 Task: Find connections with filter location Ad Dilinjāt with filter topic #Indiawith filter profile language German with filter current company Mahindra Home Finance with filter school City College with filter industry Veterinary Services with filter service category Financial Accounting with filter keywords title Business Analyst
Action: Mouse moved to (551, 63)
Screenshot: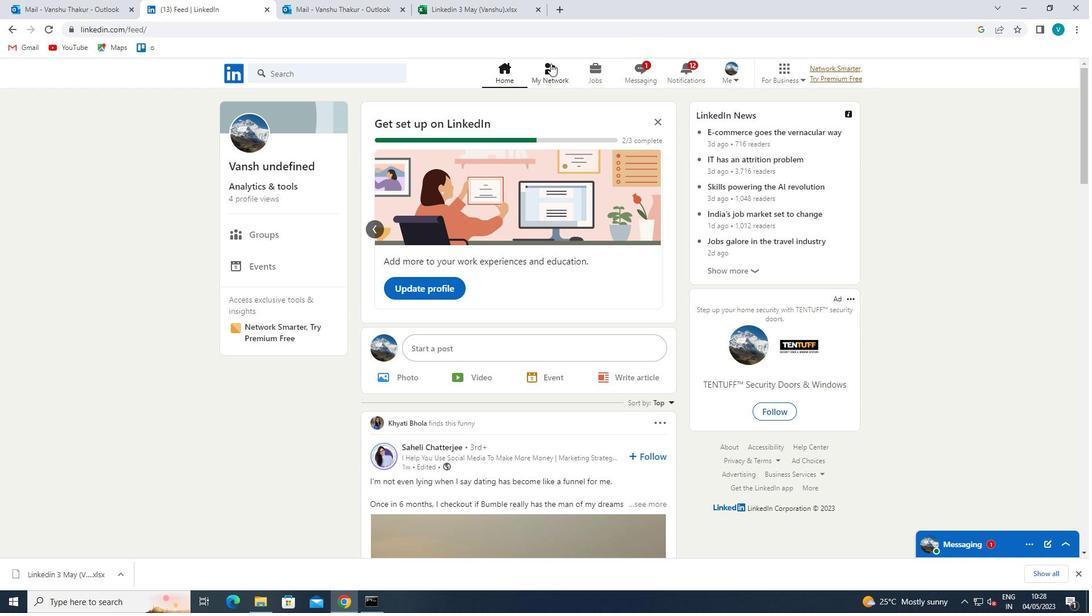 
Action: Mouse pressed left at (551, 63)
Screenshot: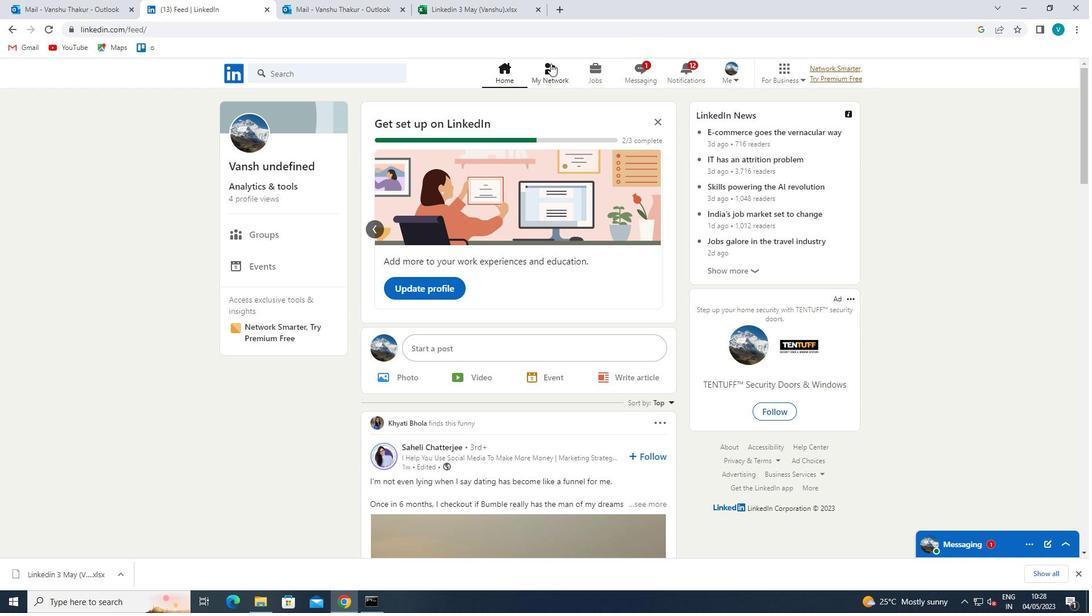 
Action: Mouse moved to (296, 136)
Screenshot: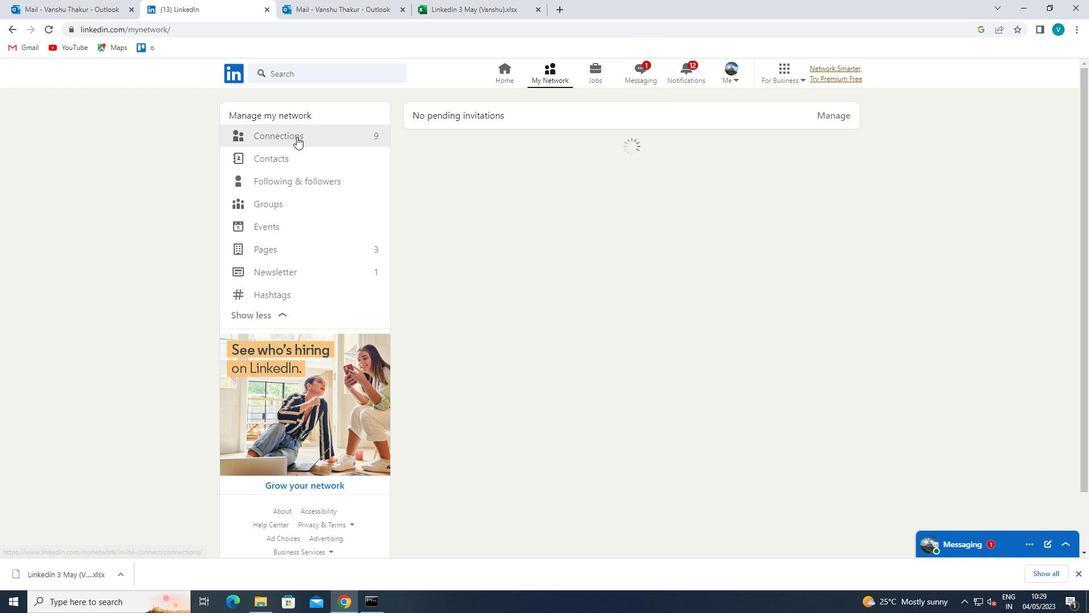 
Action: Mouse pressed left at (296, 136)
Screenshot: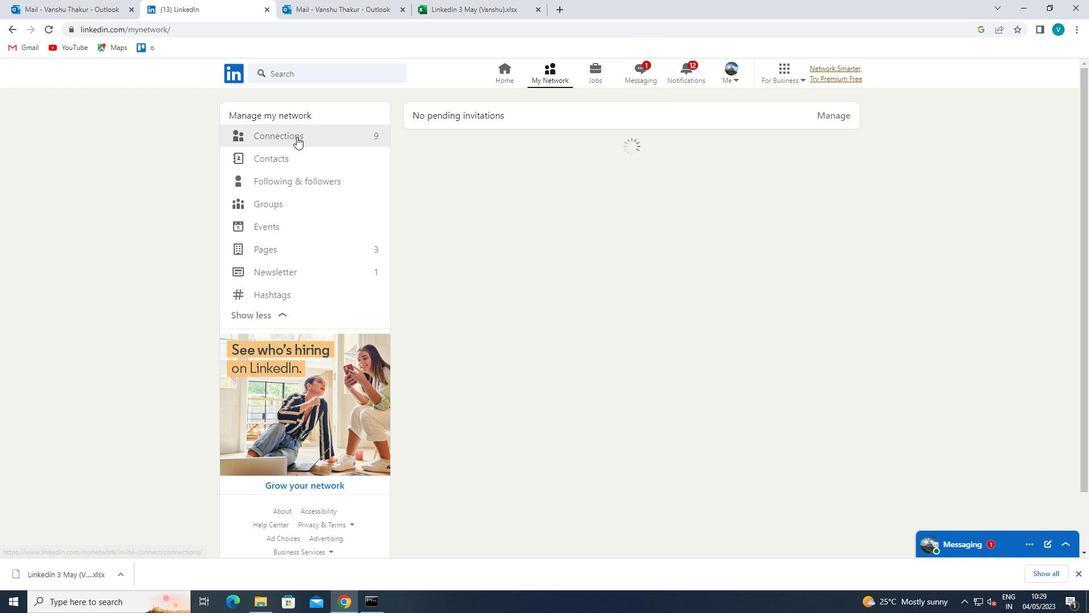 
Action: Mouse moved to (312, 131)
Screenshot: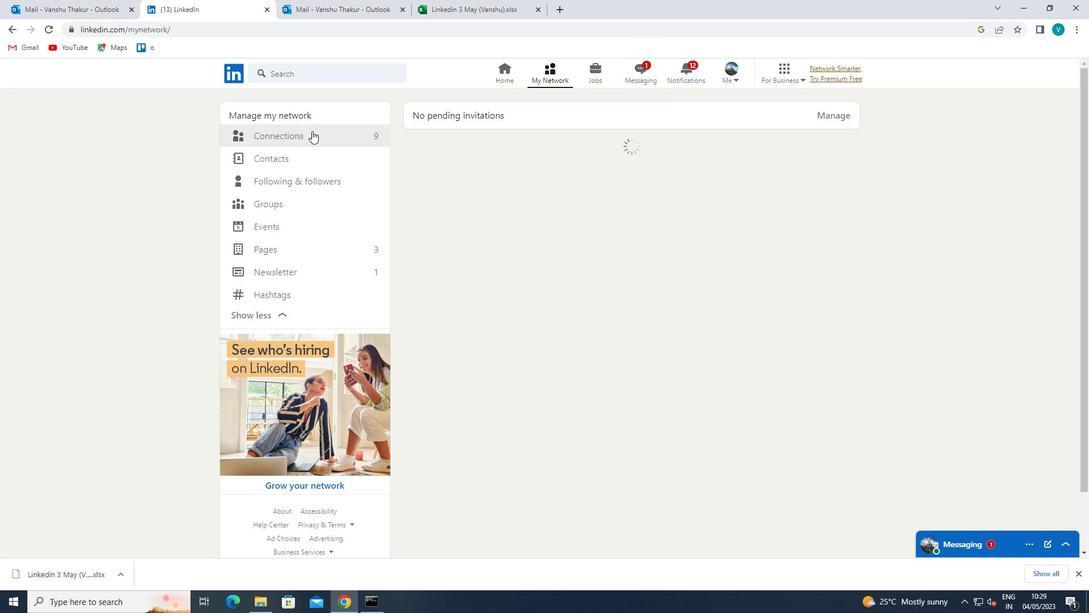 
Action: Mouse pressed left at (312, 131)
Screenshot: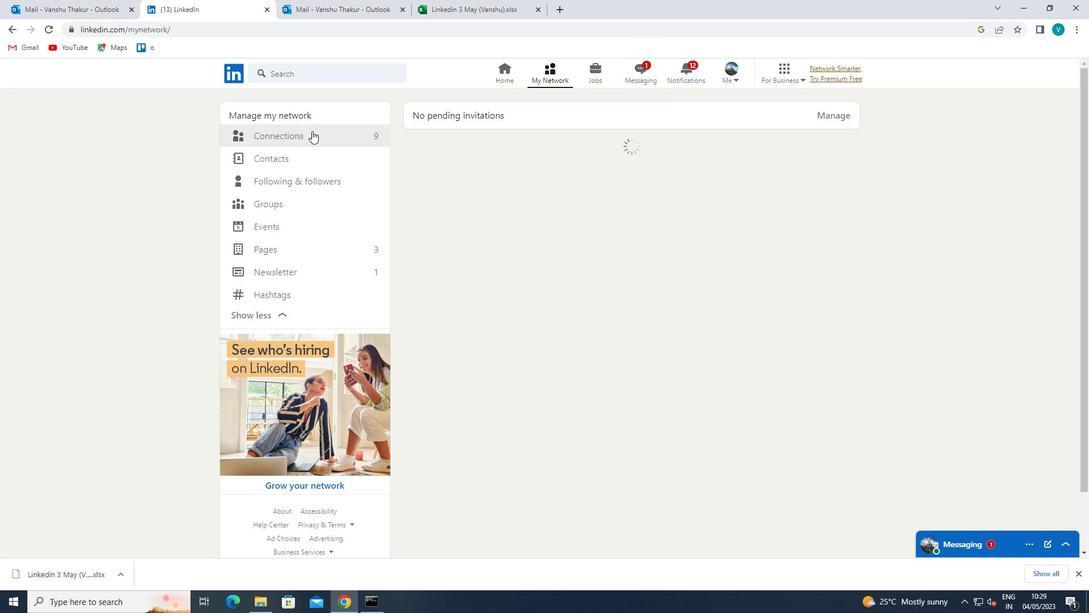 
Action: Mouse moved to (603, 136)
Screenshot: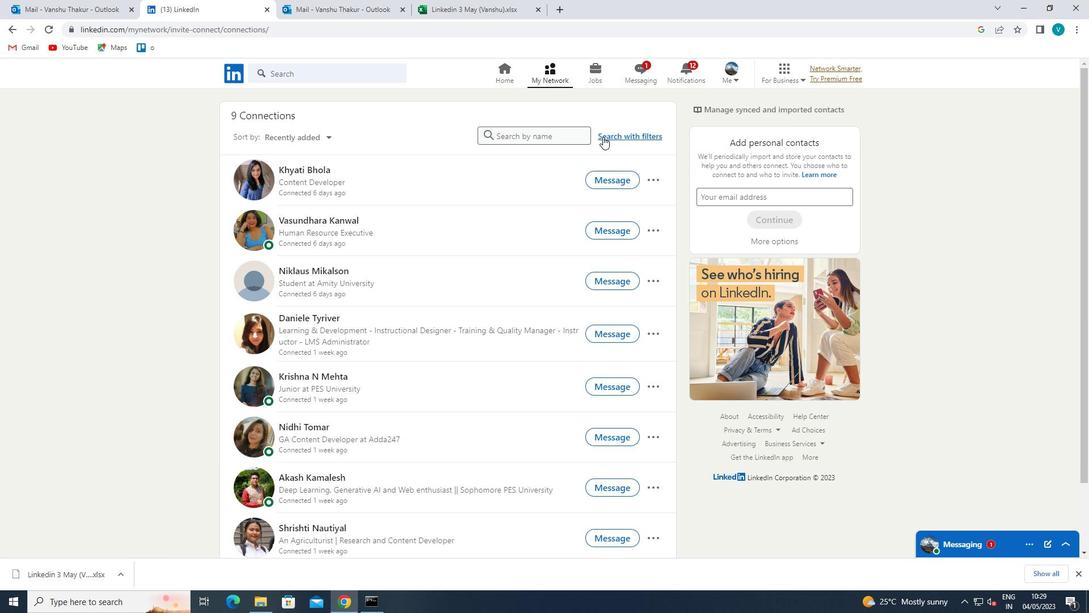 
Action: Mouse pressed left at (603, 136)
Screenshot: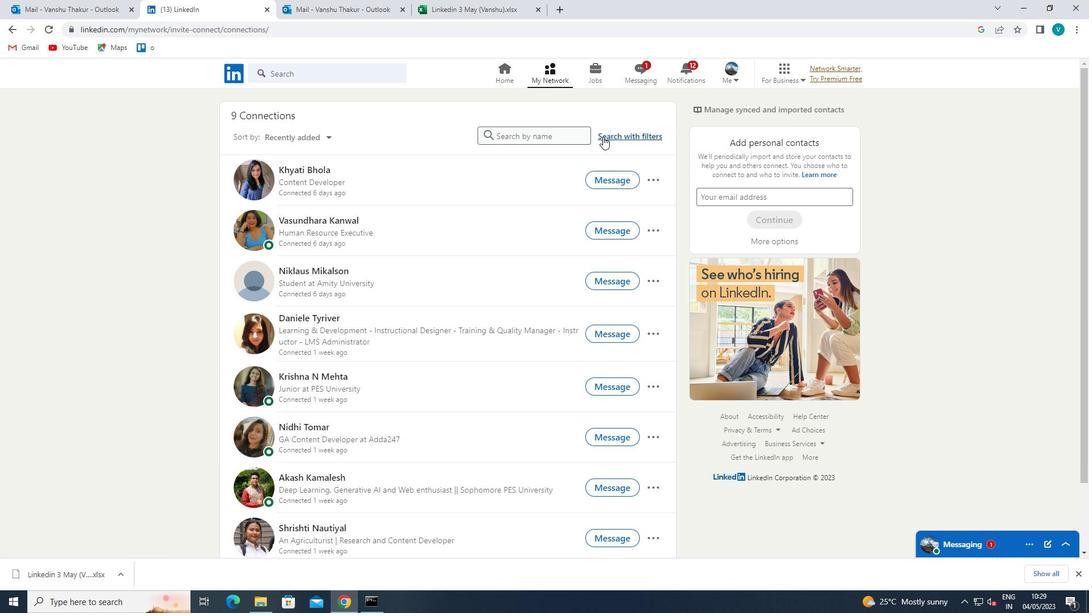 
Action: Mouse moved to (556, 105)
Screenshot: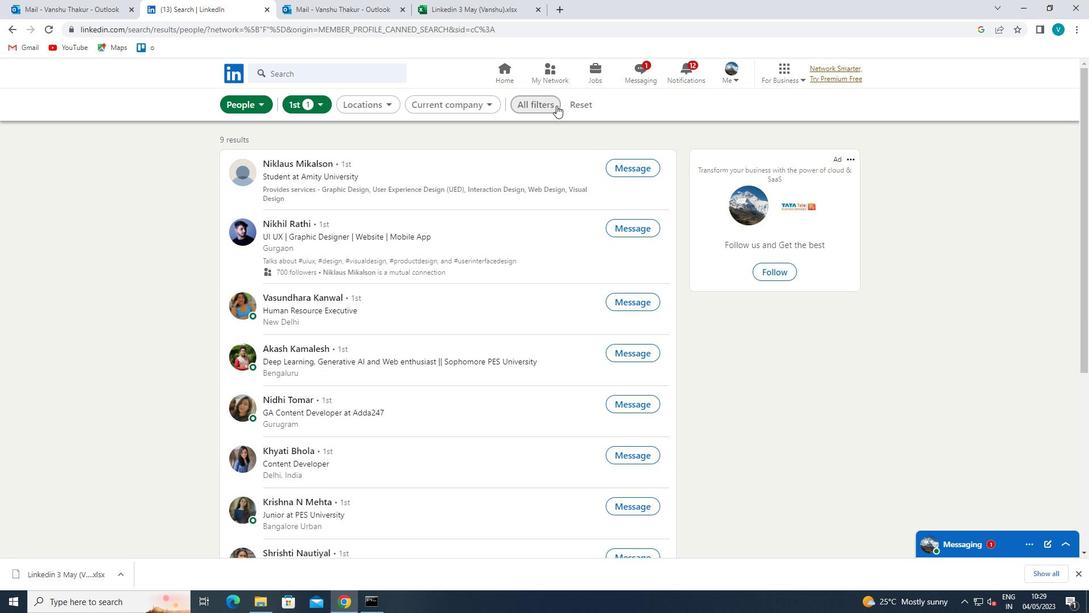 
Action: Mouse pressed left at (556, 105)
Screenshot: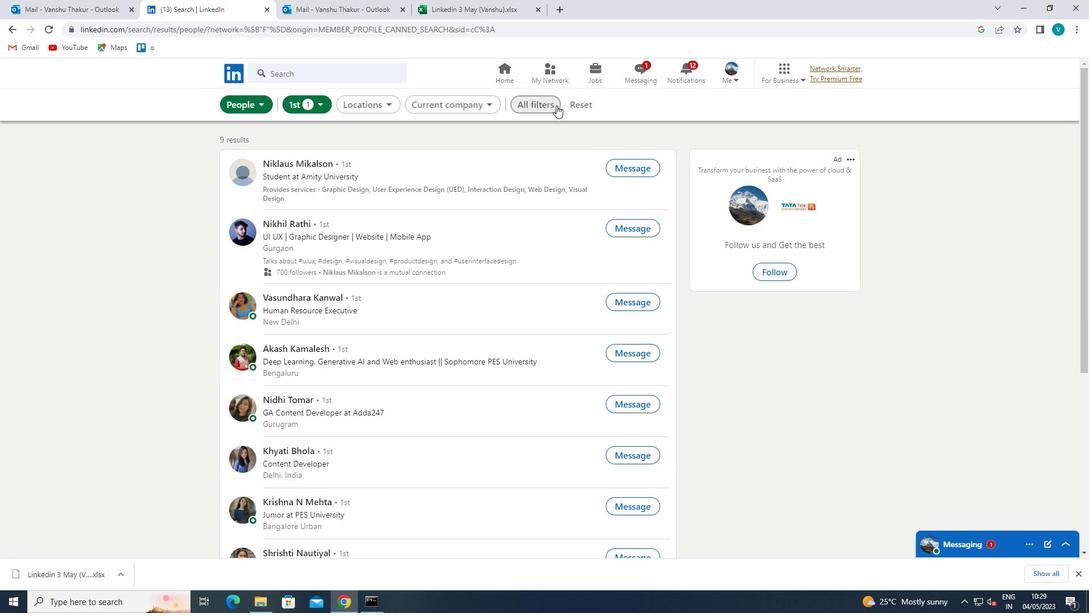 
Action: Mouse moved to (866, 215)
Screenshot: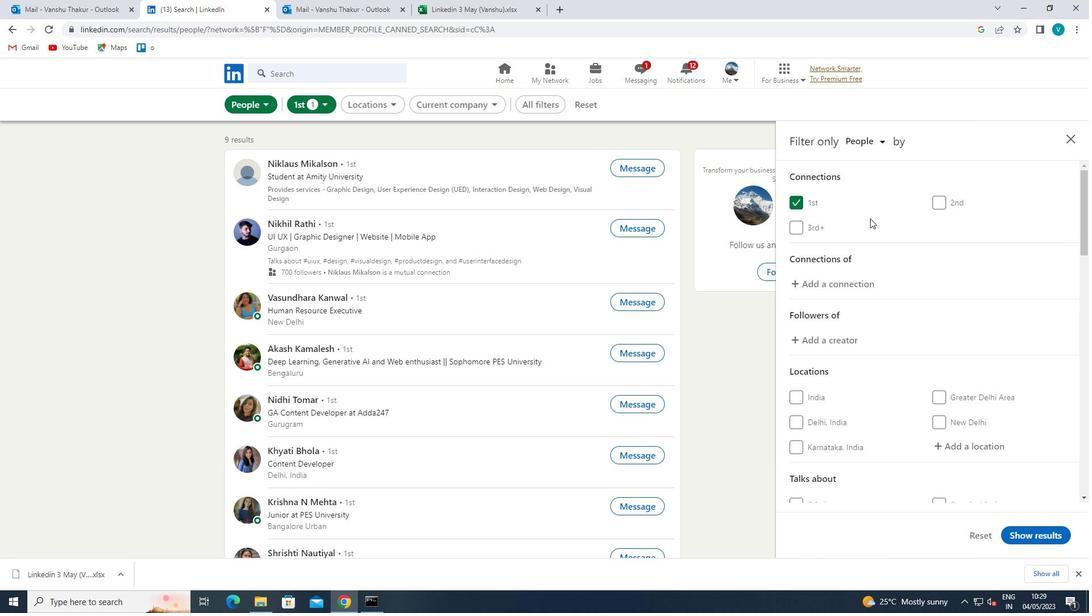 
Action: Mouse scrolled (866, 214) with delta (0, 0)
Screenshot: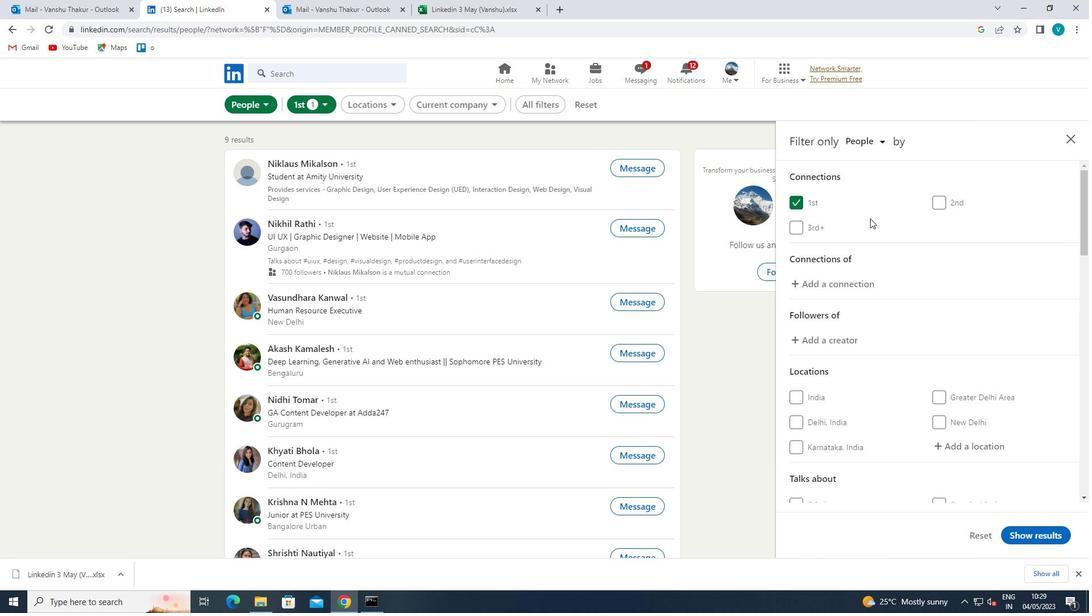 
Action: Mouse moved to (873, 220)
Screenshot: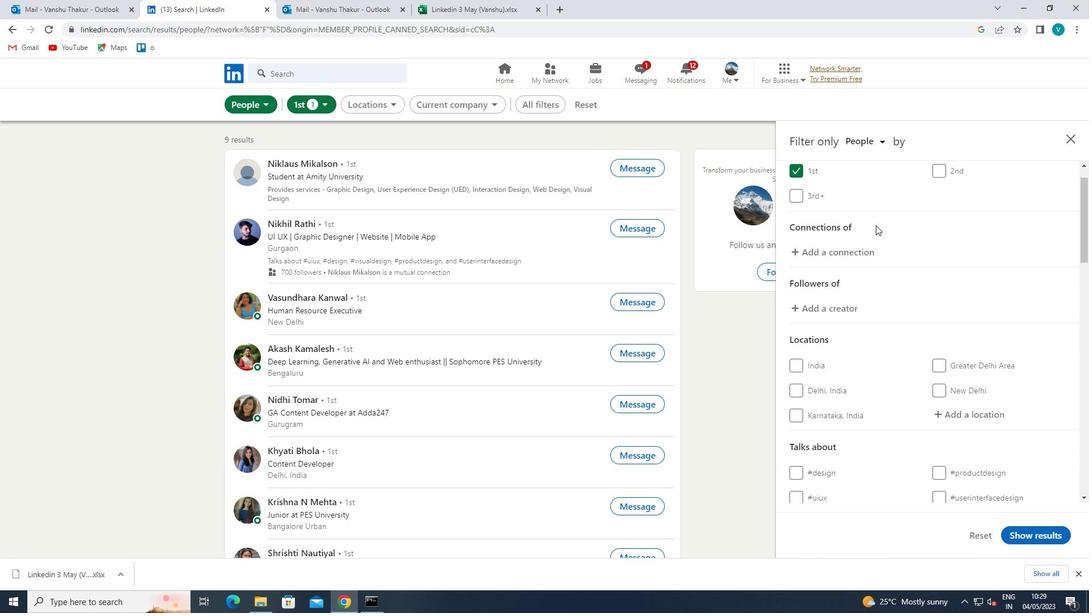 
Action: Mouse scrolled (873, 219) with delta (0, 0)
Screenshot: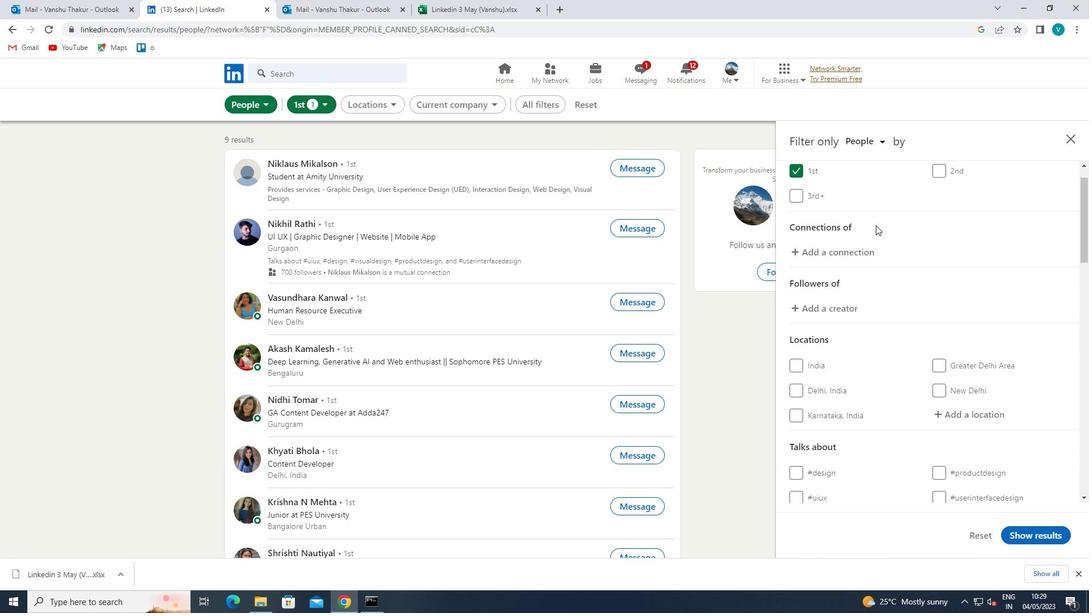 
Action: Mouse moved to (881, 231)
Screenshot: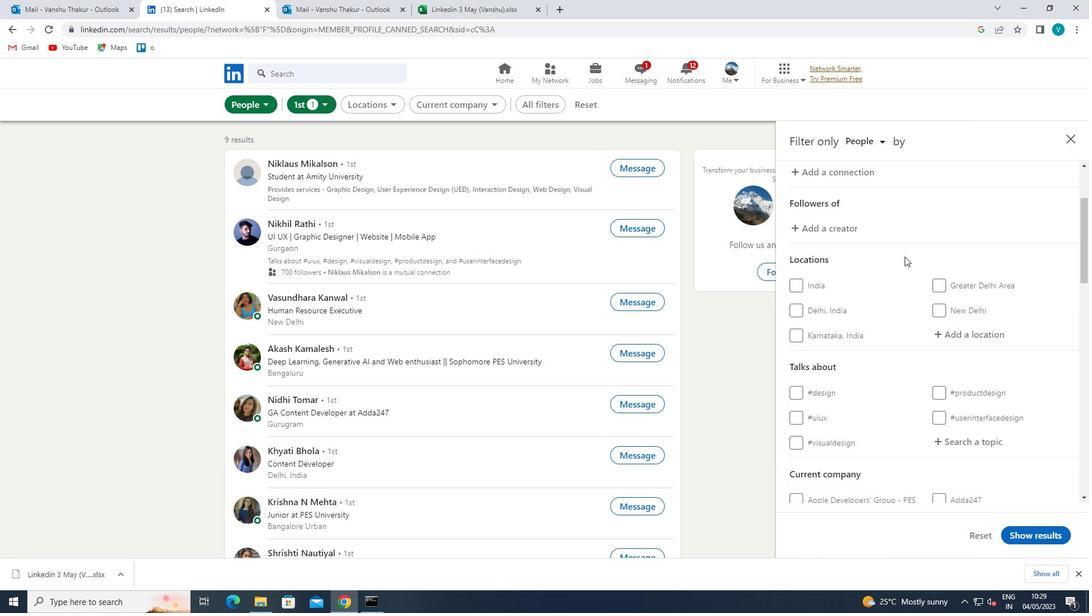 
Action: Mouse scrolled (881, 231) with delta (0, 0)
Screenshot: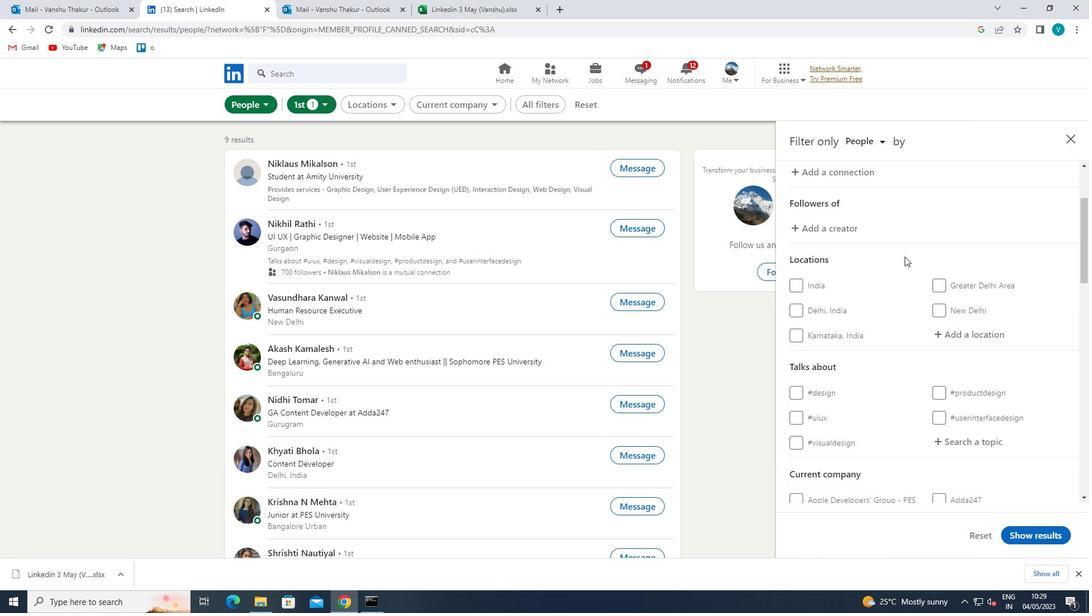 
Action: Mouse moved to (976, 274)
Screenshot: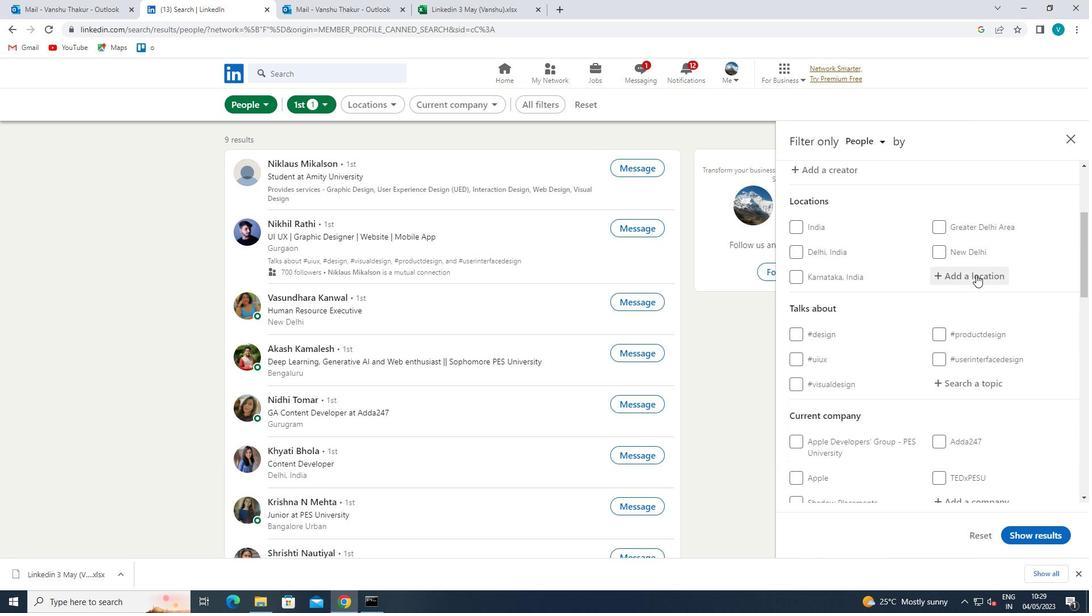 
Action: Mouse pressed left at (976, 274)
Screenshot: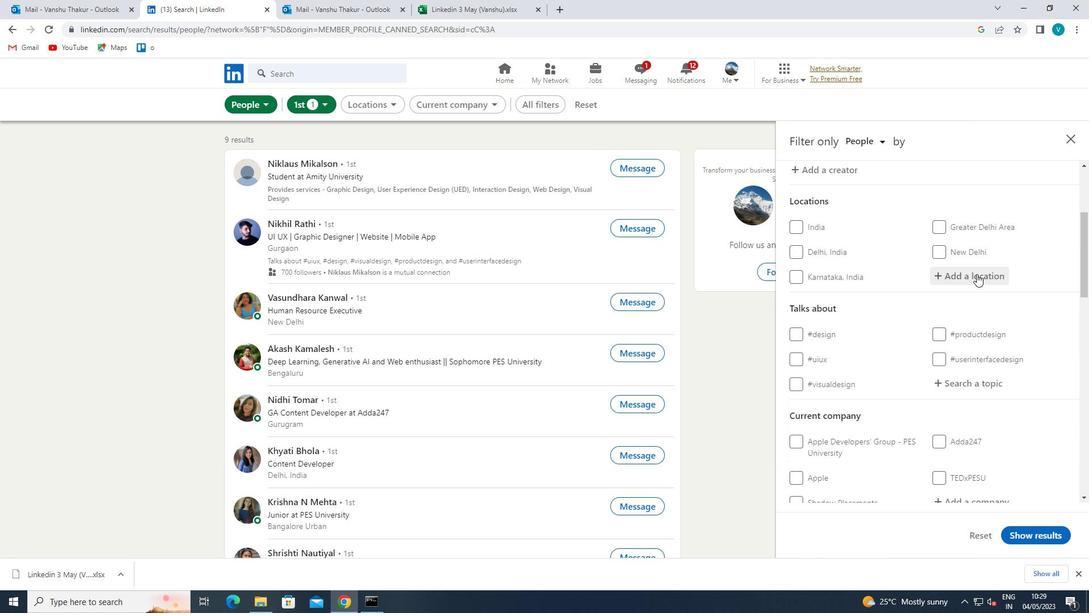 
Action: Mouse moved to (911, 317)
Screenshot: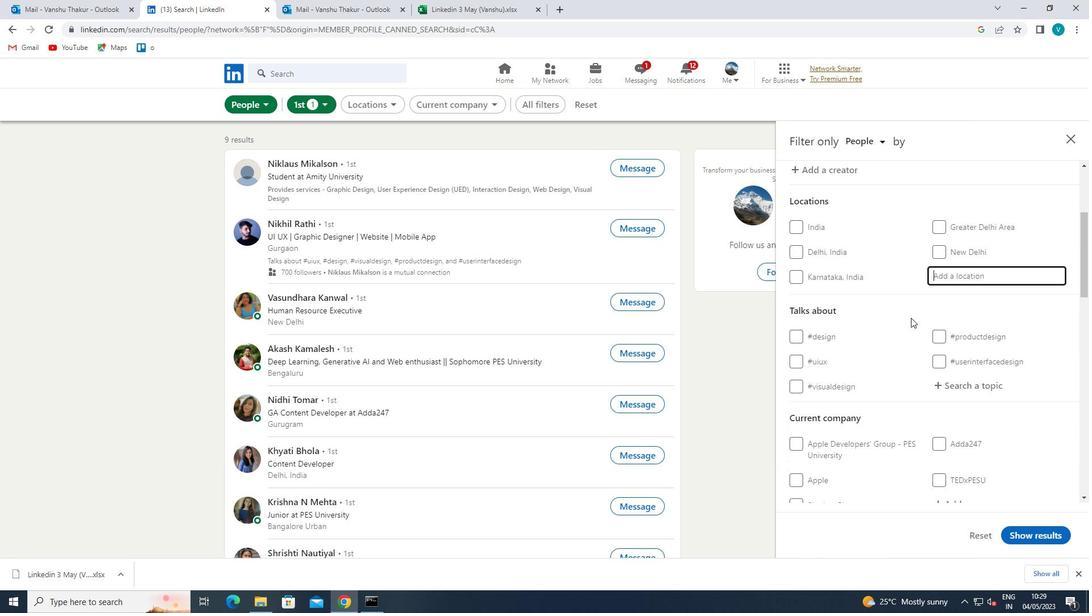 
Action: Key pressed <Key.shift>AD<Key.space><Key.shift><Key.shift><Key.shift><Key.shift><Key.shift><Key.shift><Key.shift>DILNJAT
Screenshot: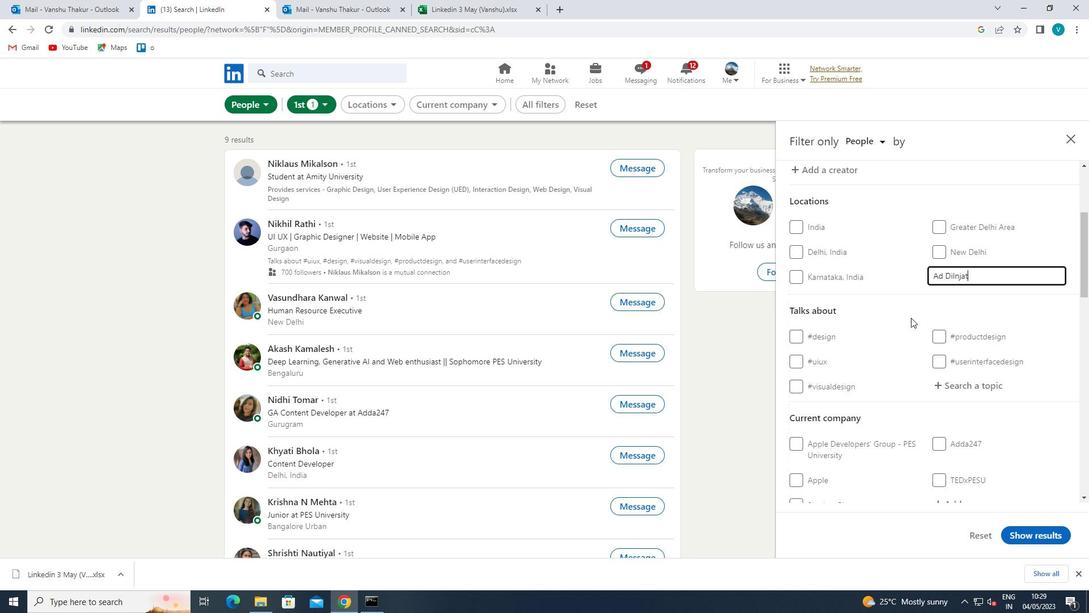 
Action: Mouse moved to (907, 320)
Screenshot: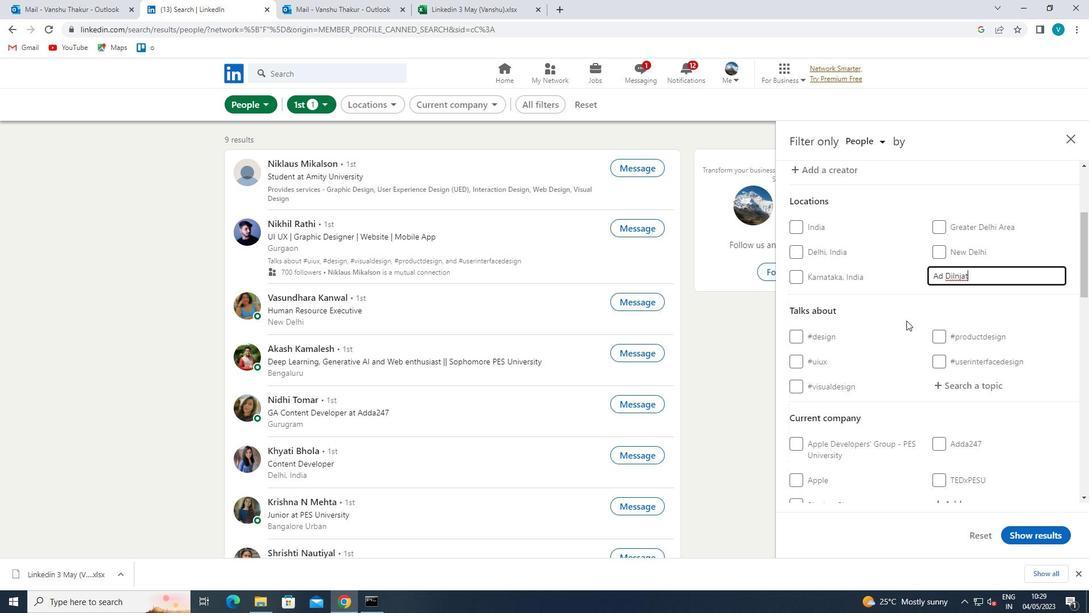 
Action: Mouse pressed left at (907, 320)
Screenshot: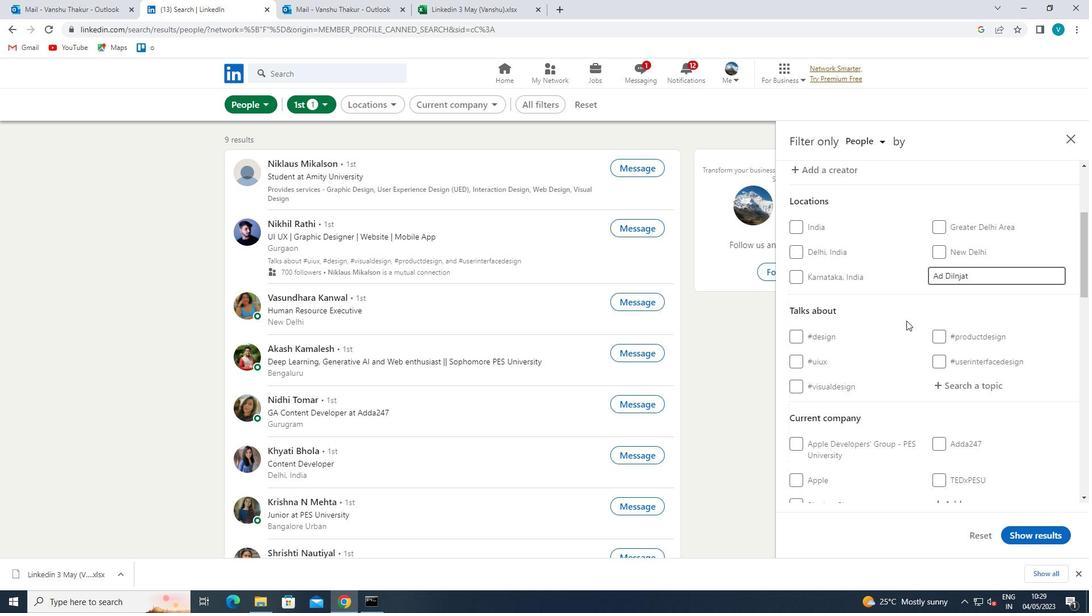 
Action: Mouse scrolled (907, 320) with delta (0, 0)
Screenshot: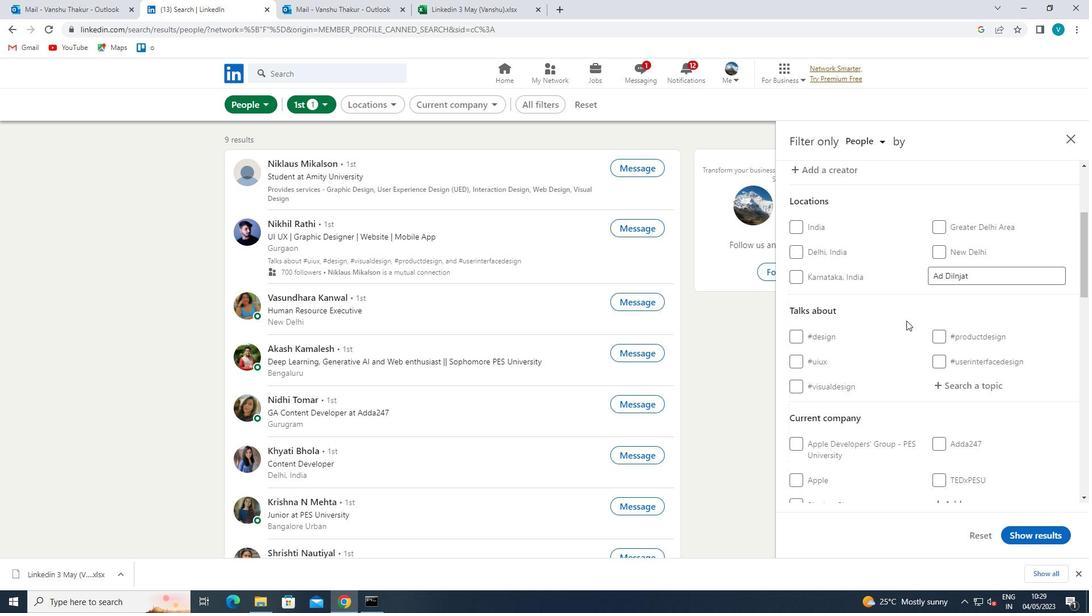 
Action: Mouse scrolled (907, 320) with delta (0, 0)
Screenshot: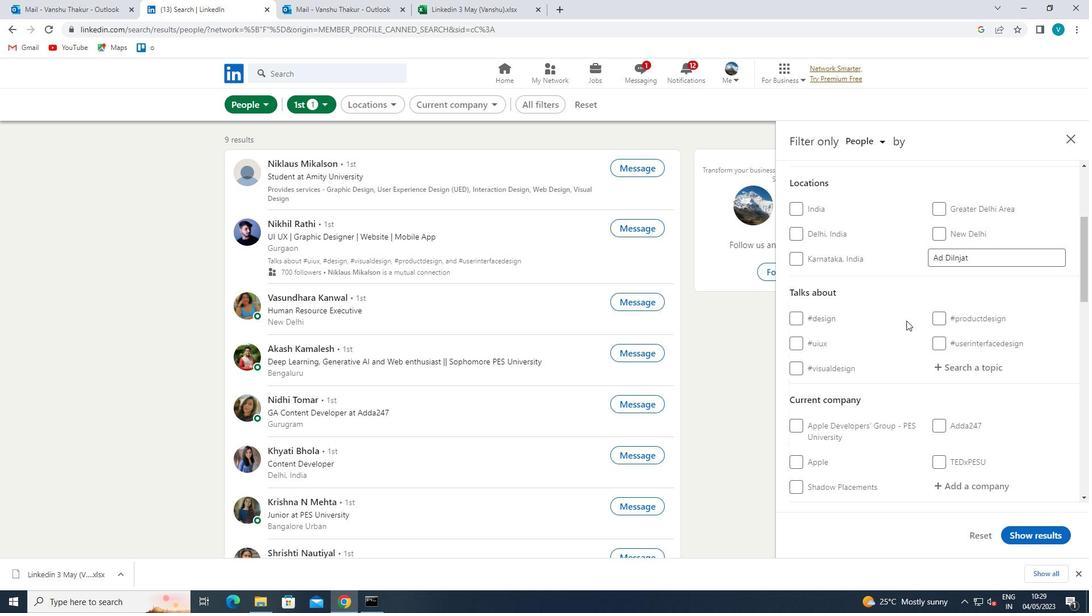 
Action: Mouse moved to (970, 274)
Screenshot: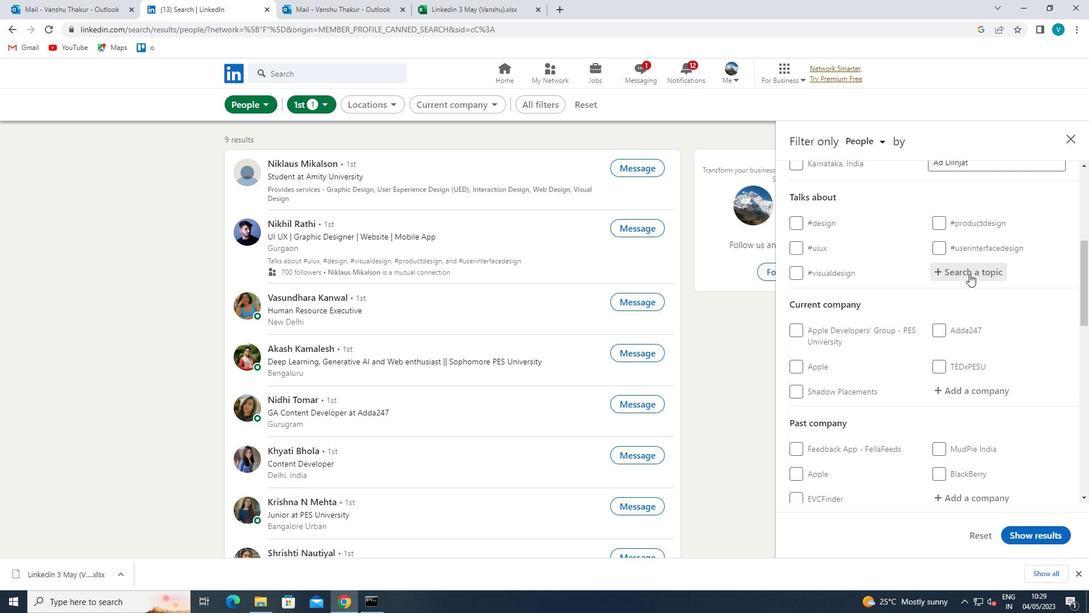 
Action: Mouse pressed left at (970, 274)
Screenshot: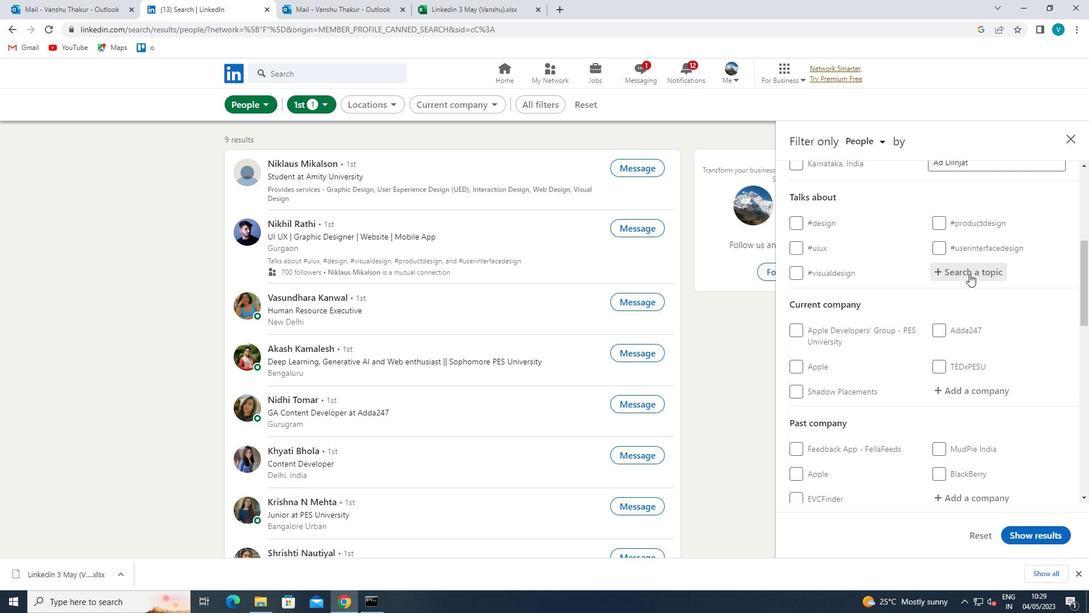 
Action: Mouse moved to (950, 284)
Screenshot: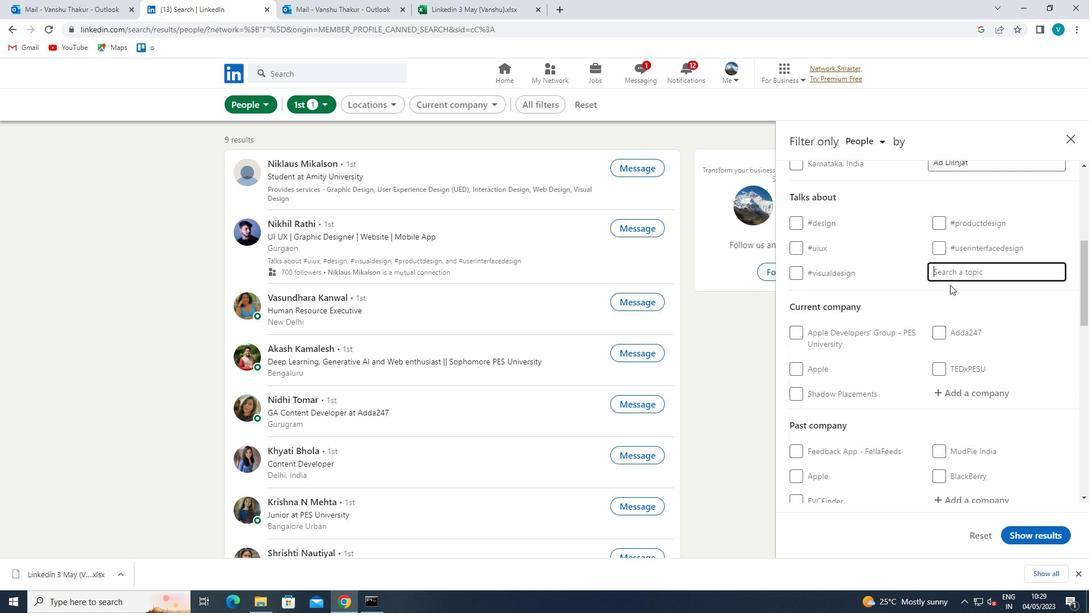 
Action: Key pressed INDIA
Screenshot: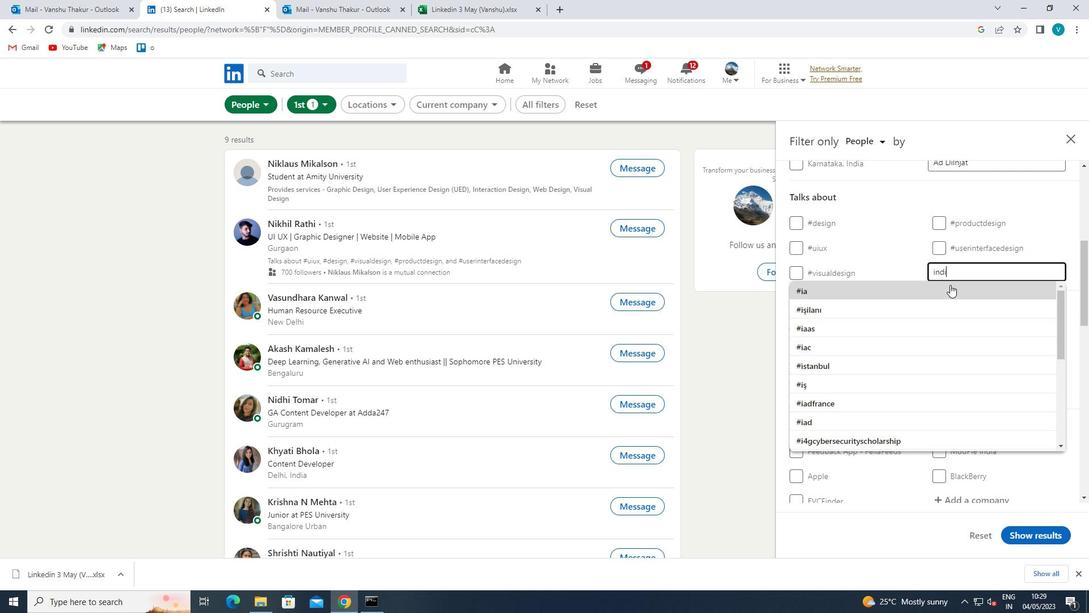
Action: Mouse moved to (939, 291)
Screenshot: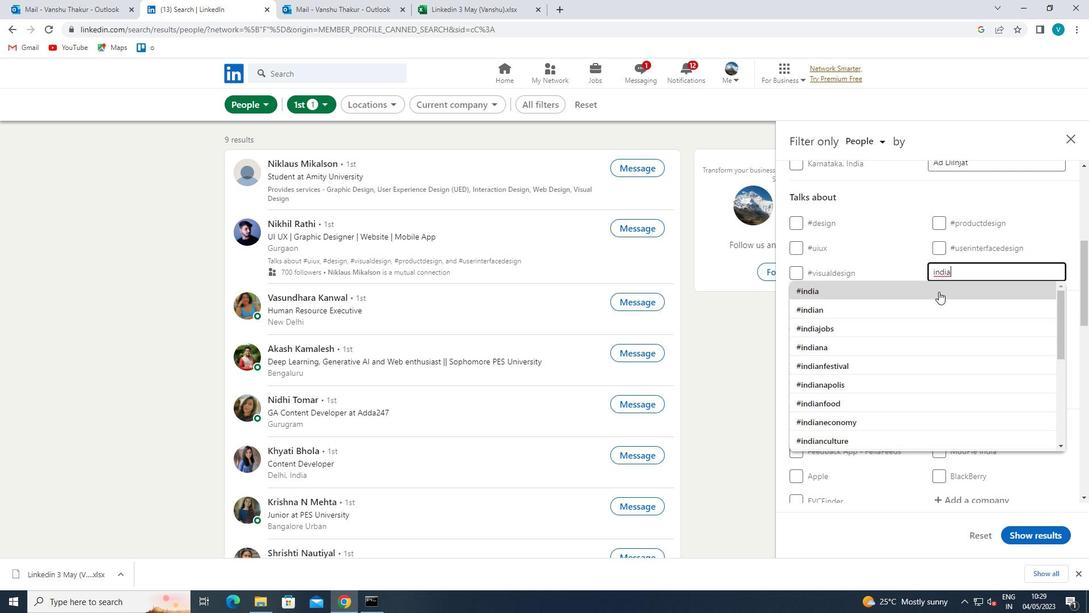 
Action: Mouse pressed left at (939, 291)
Screenshot: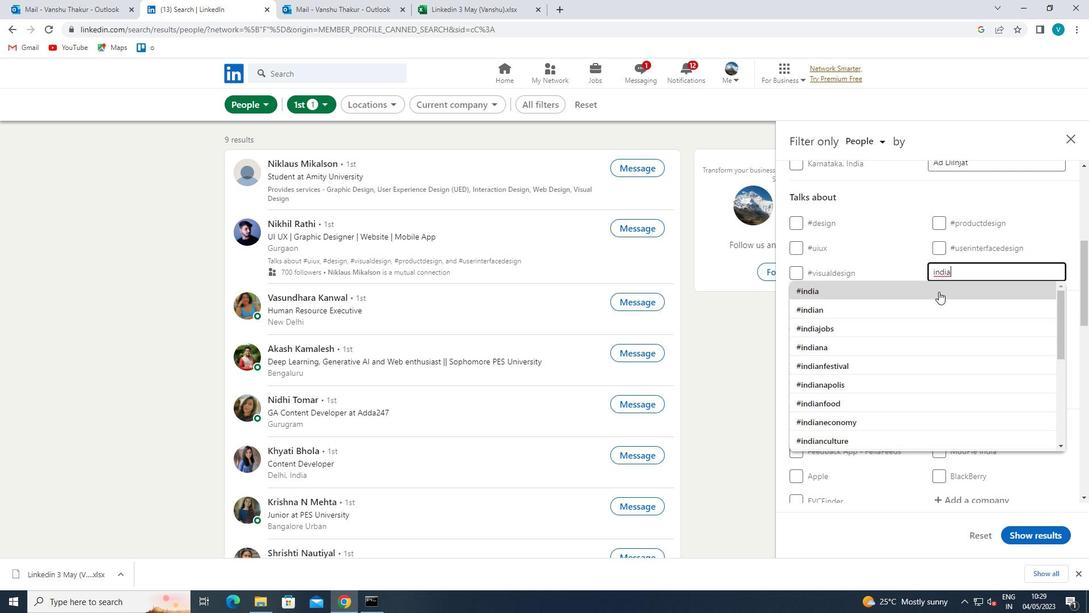 
Action: Mouse scrolled (939, 291) with delta (0, 0)
Screenshot: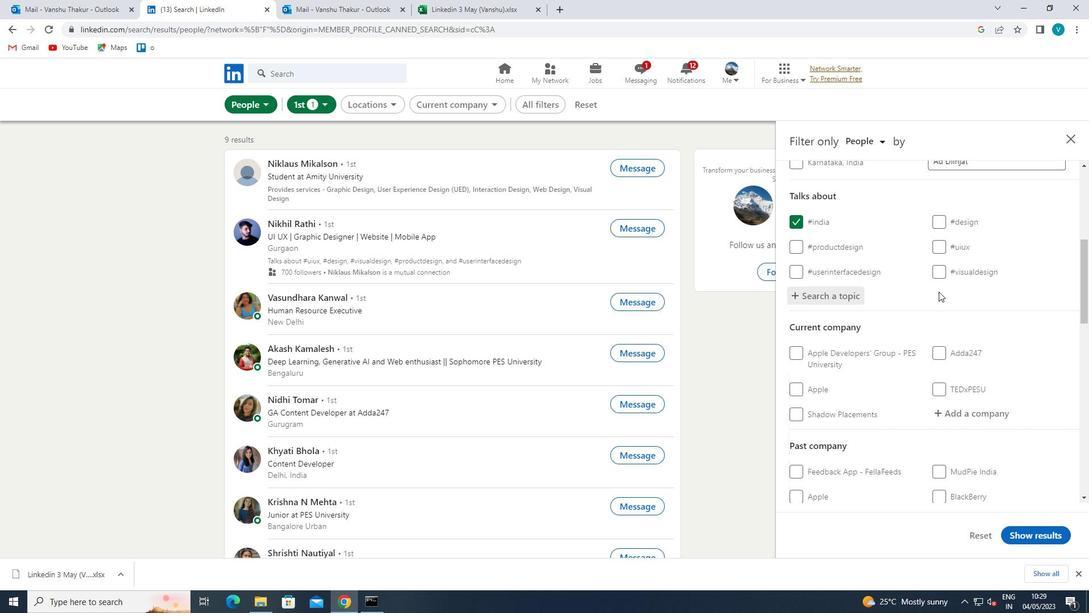 
Action: Mouse scrolled (939, 291) with delta (0, 0)
Screenshot: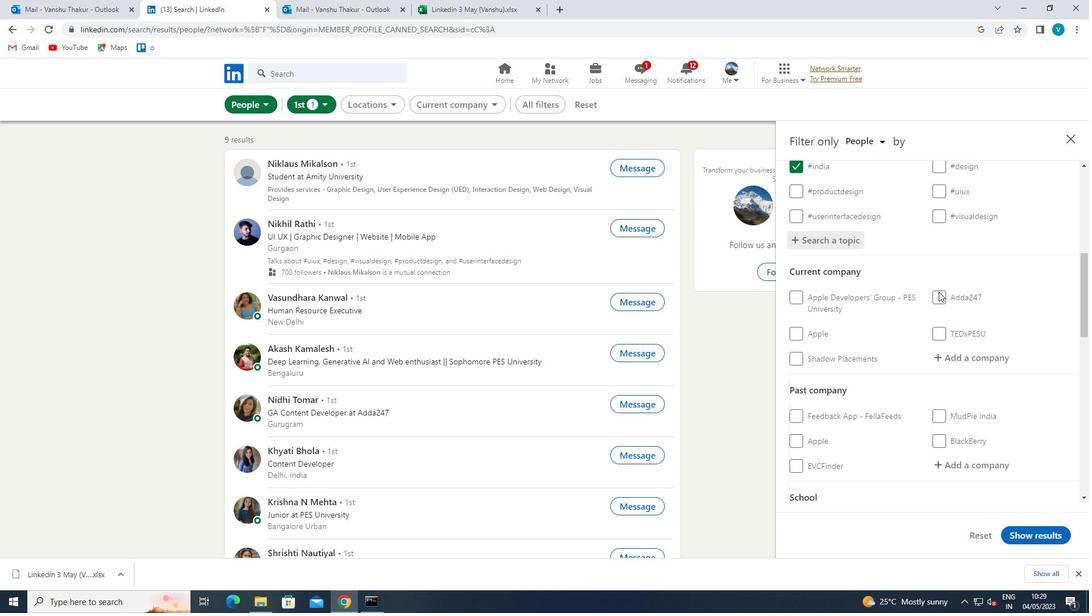 
Action: Mouse moved to (943, 296)
Screenshot: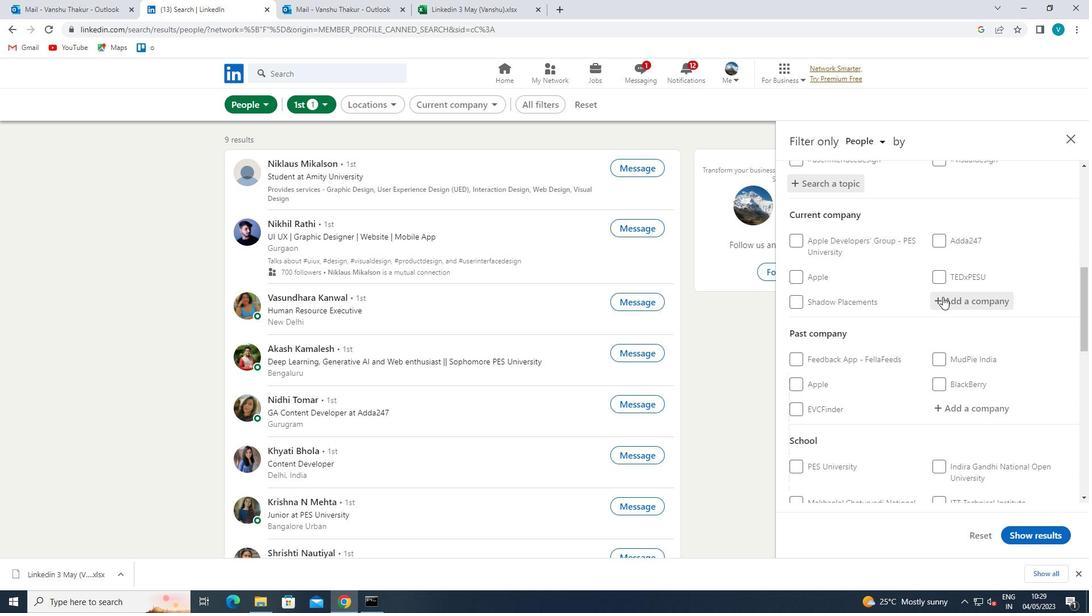 
Action: Mouse pressed left at (943, 296)
Screenshot: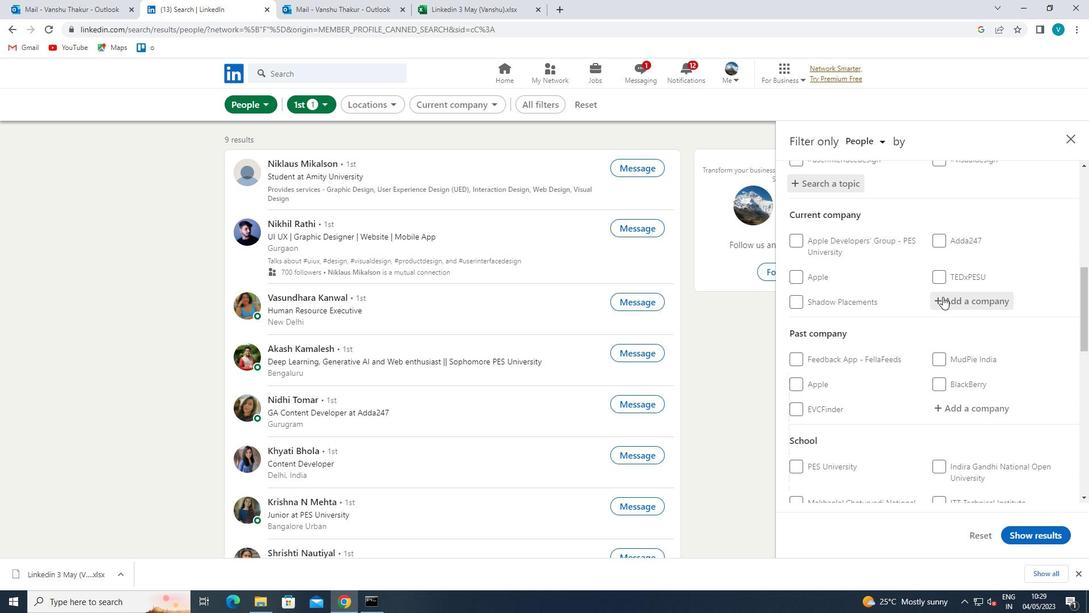 
Action: Mouse moved to (949, 294)
Screenshot: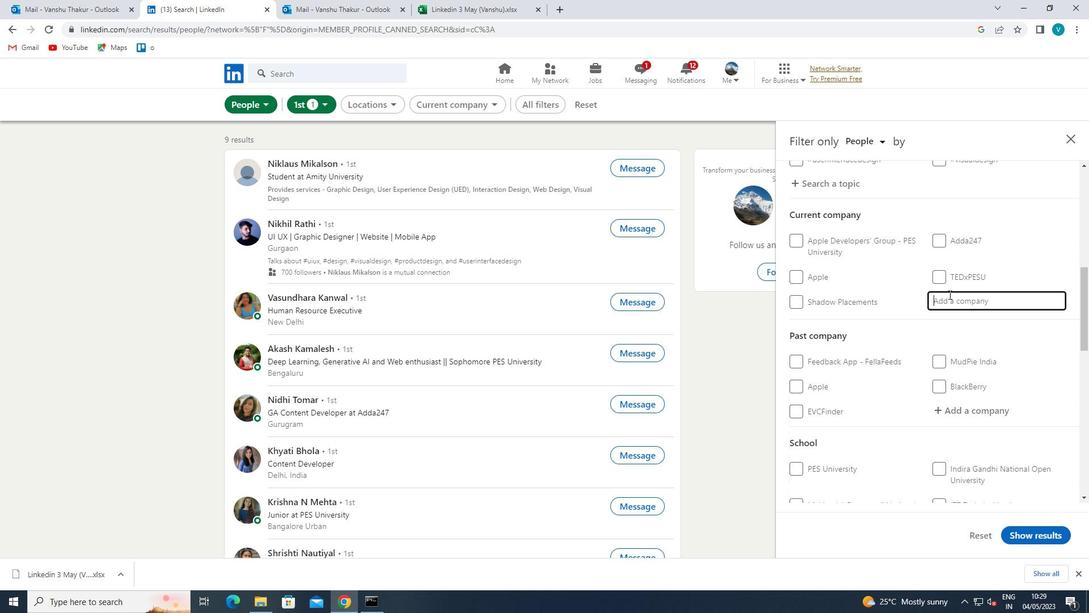 
Action: Key pressed <Key.shift>MAHINDRA
Screenshot: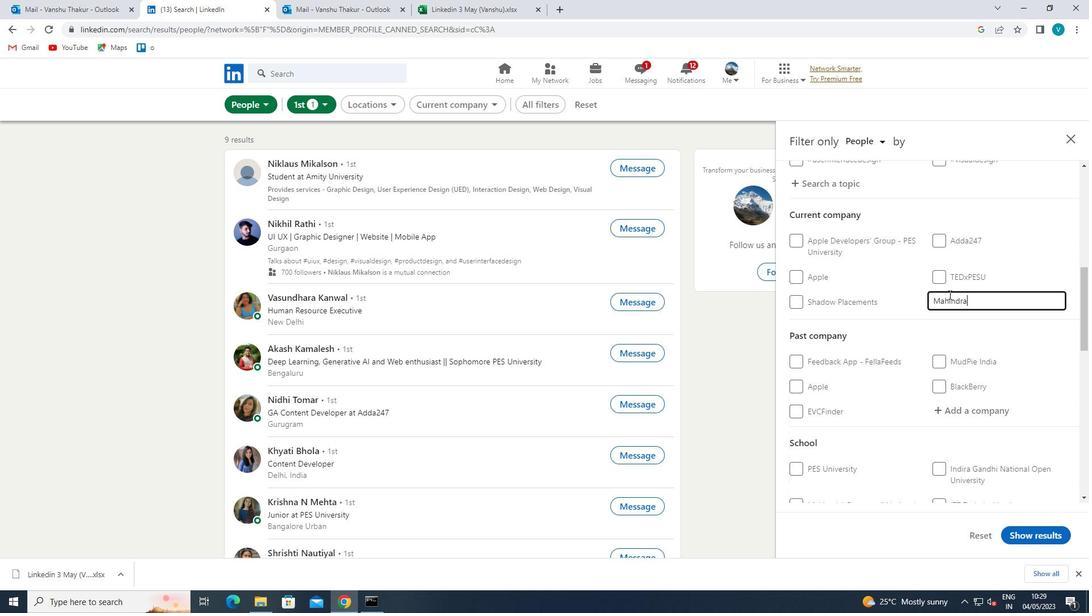 
Action: Mouse moved to (951, 293)
Screenshot: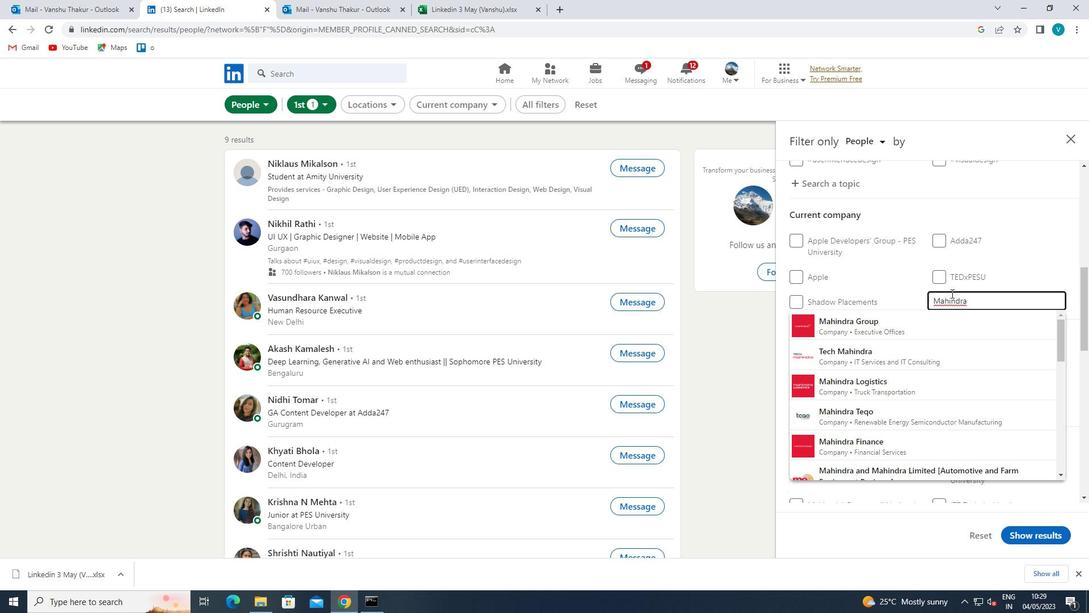 
Action: Key pressed <Key.space><Key.shift>HOME
Screenshot: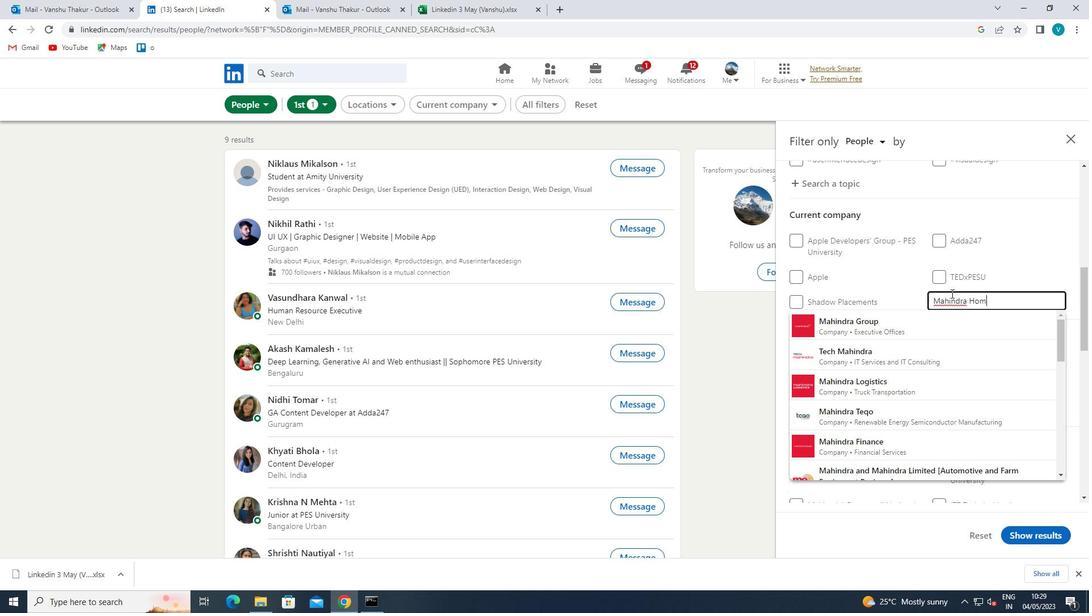 
Action: Mouse moved to (931, 321)
Screenshot: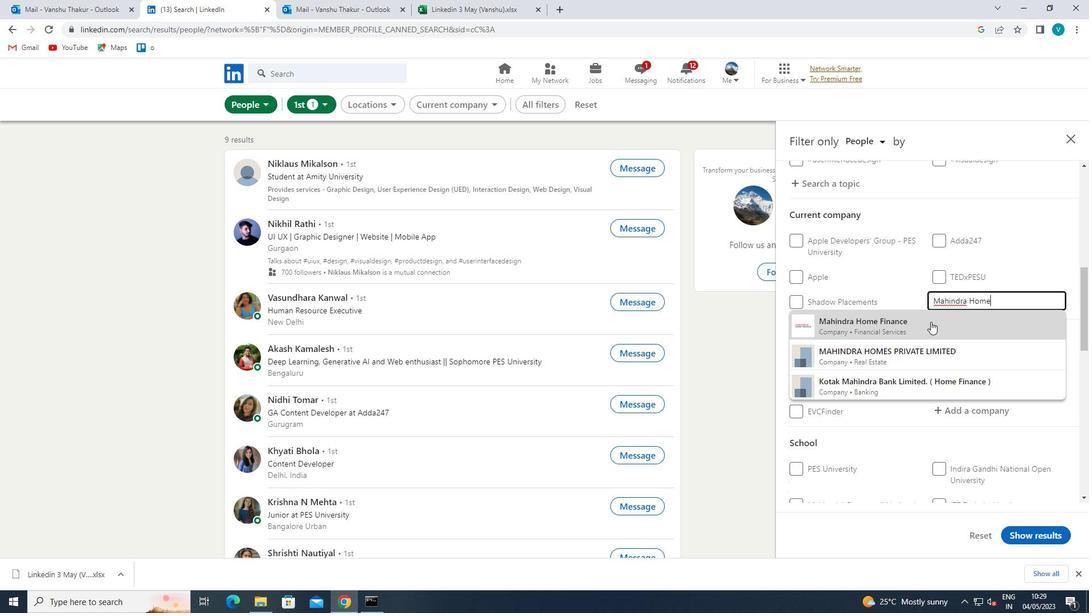 
Action: Mouse pressed left at (931, 321)
Screenshot: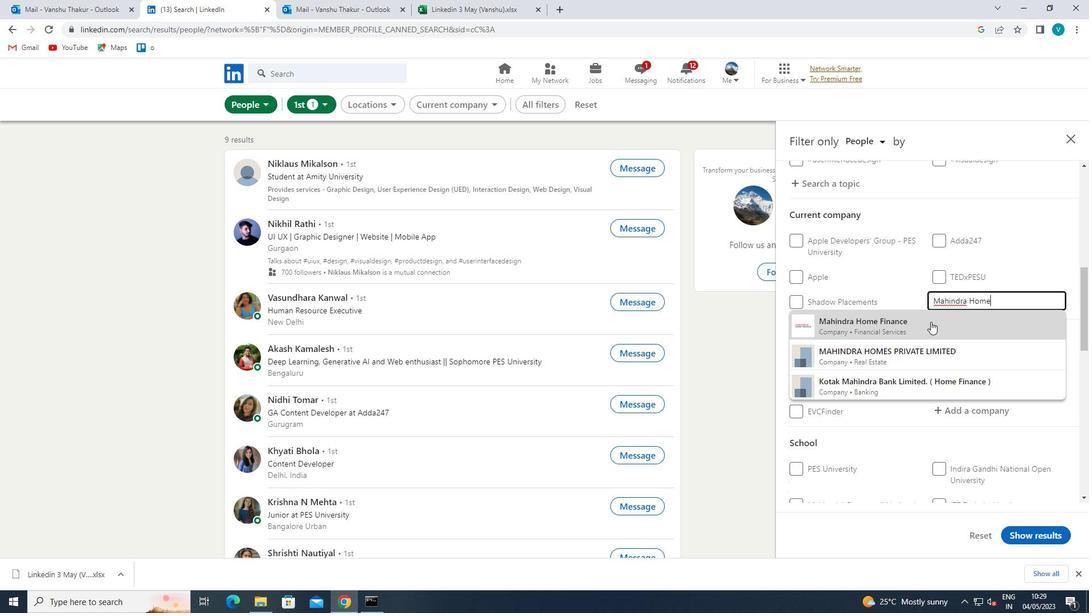
Action: Mouse moved to (936, 319)
Screenshot: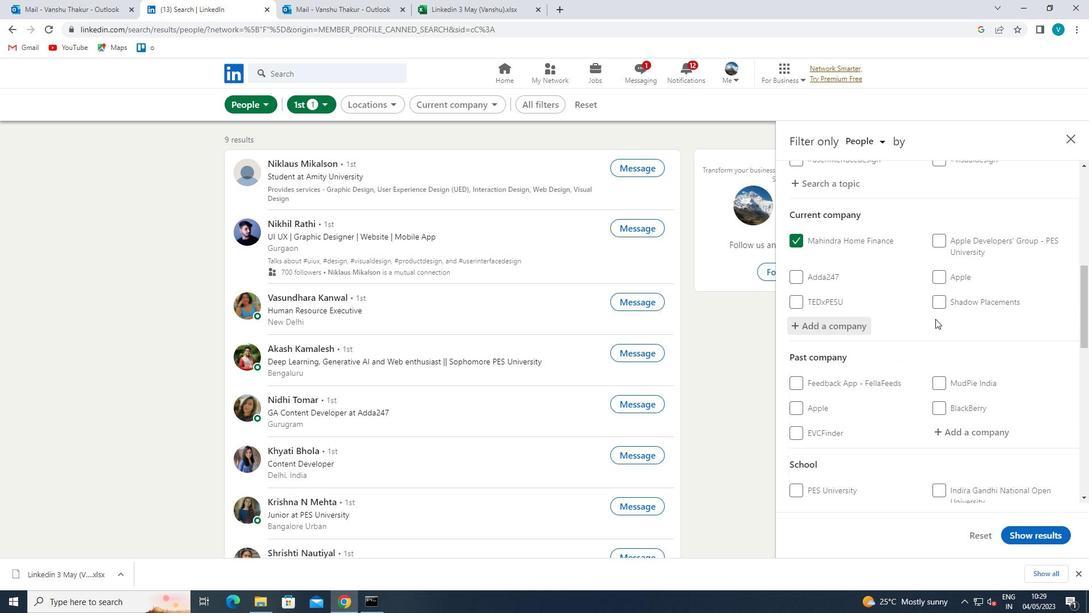 
Action: Mouse scrolled (936, 318) with delta (0, 0)
Screenshot: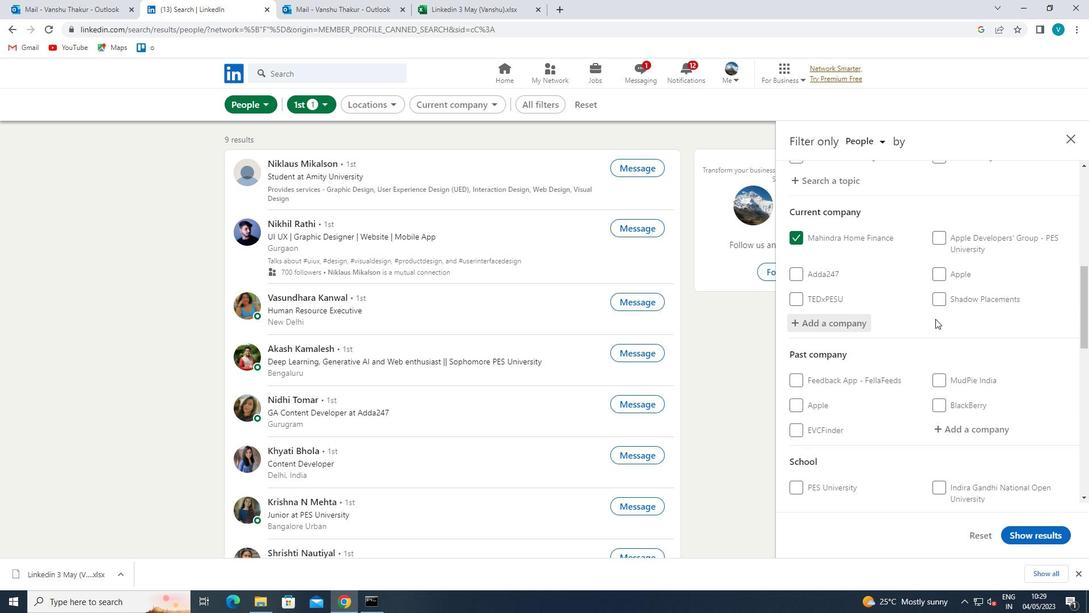 
Action: Mouse scrolled (936, 318) with delta (0, 0)
Screenshot: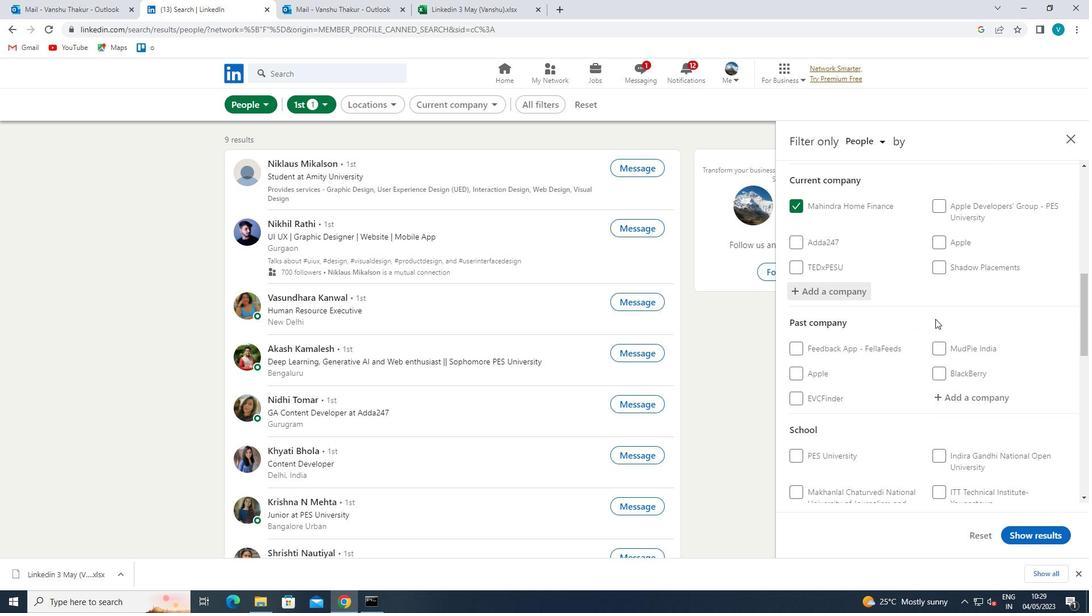 
Action: Mouse scrolled (936, 318) with delta (0, 0)
Screenshot: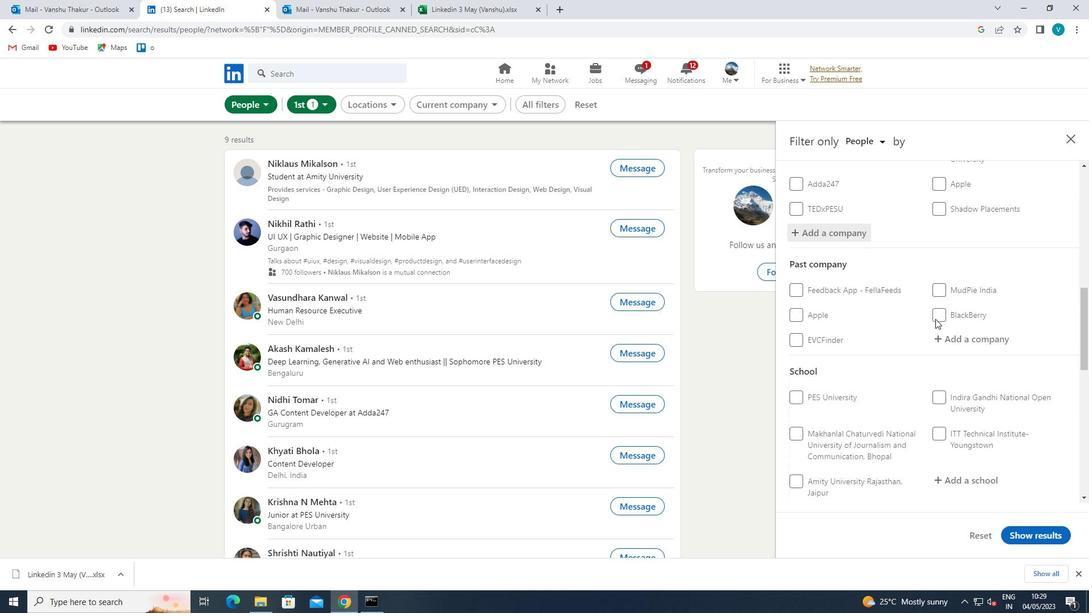 
Action: Mouse moved to (960, 403)
Screenshot: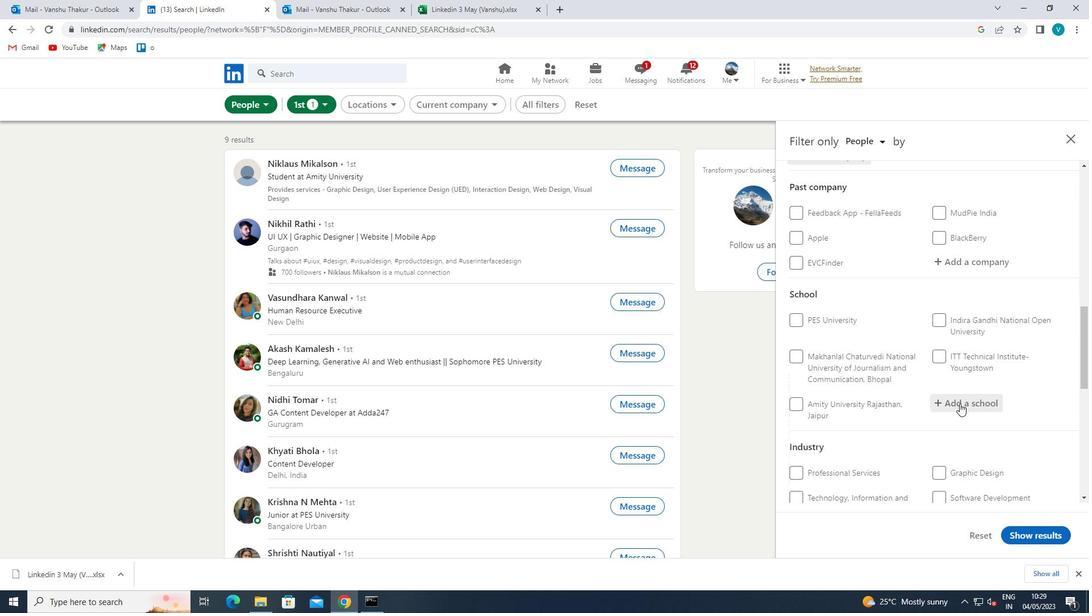 
Action: Mouse pressed left at (960, 403)
Screenshot: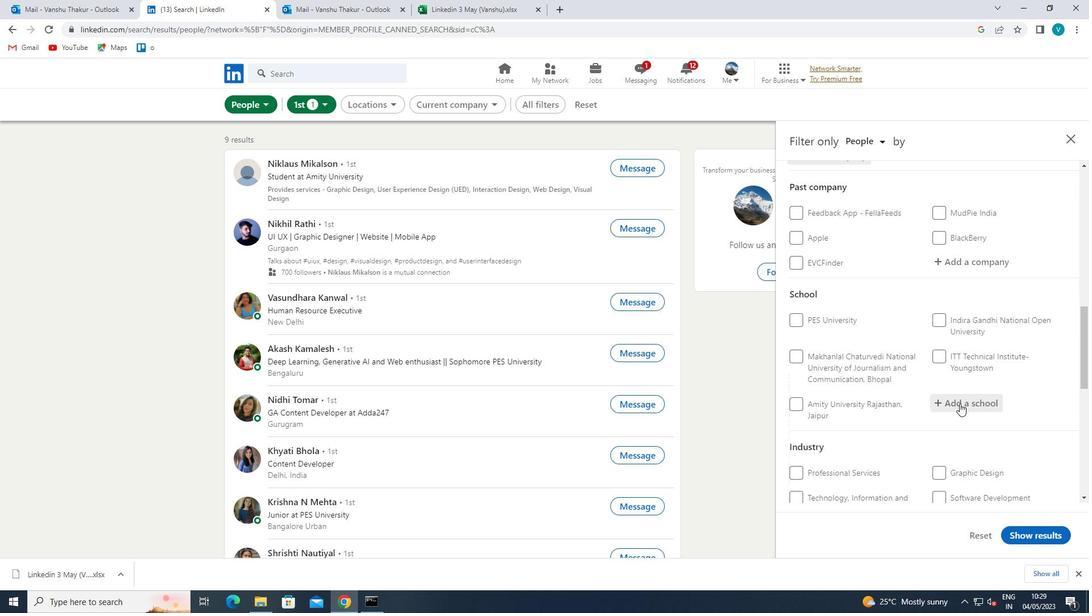 
Action: Mouse moved to (962, 403)
Screenshot: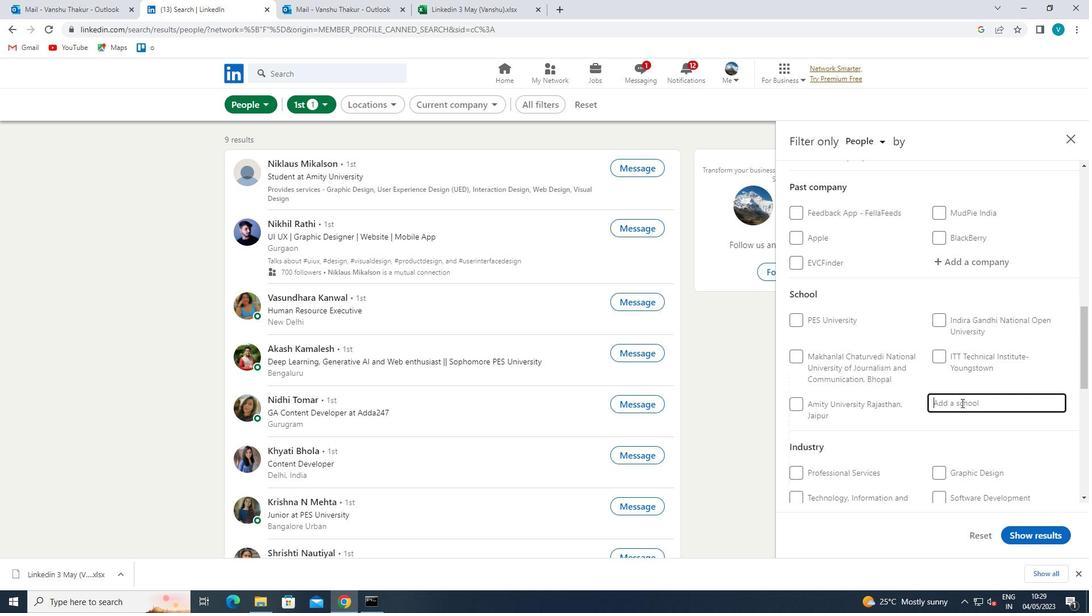 
Action: Key pressed <Key.shift>C
Screenshot: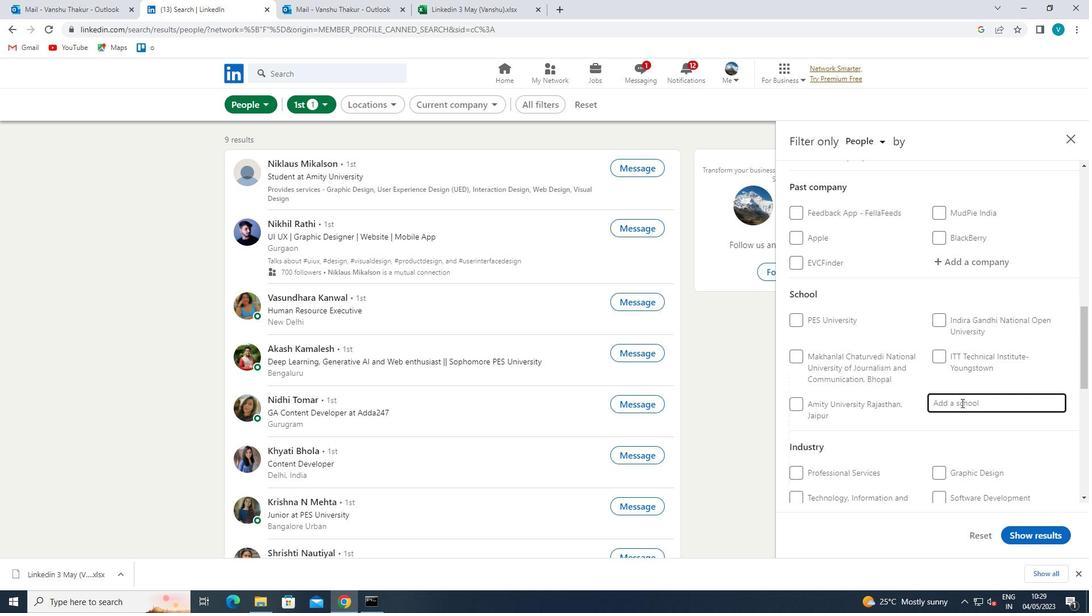 
Action: Mouse moved to (962, 403)
Screenshot: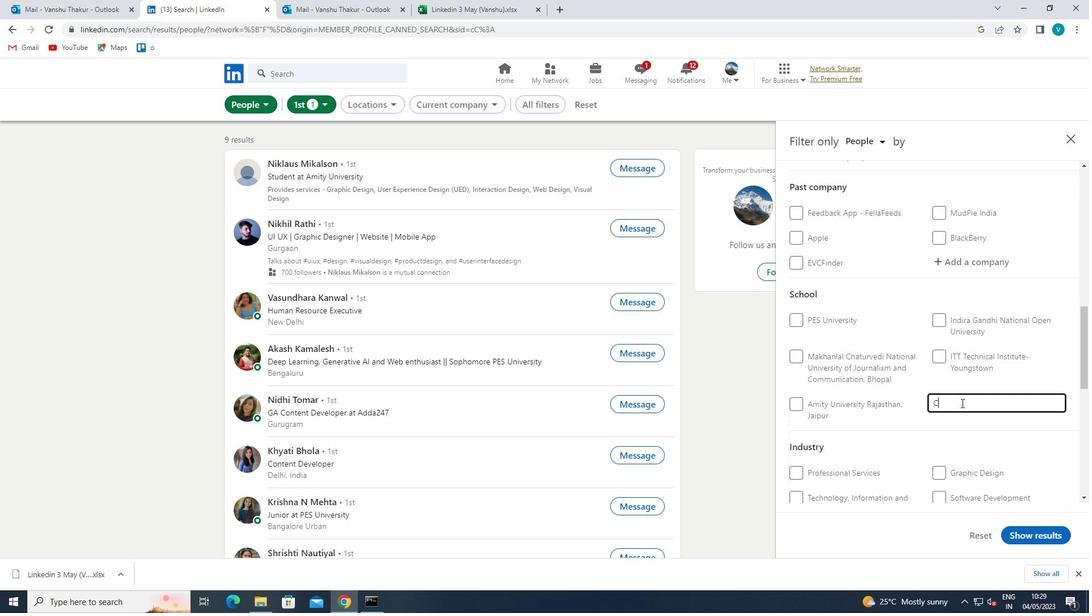 
Action: Key pressed ITY<Key.space><Key.shift>COLLEGE
Screenshot: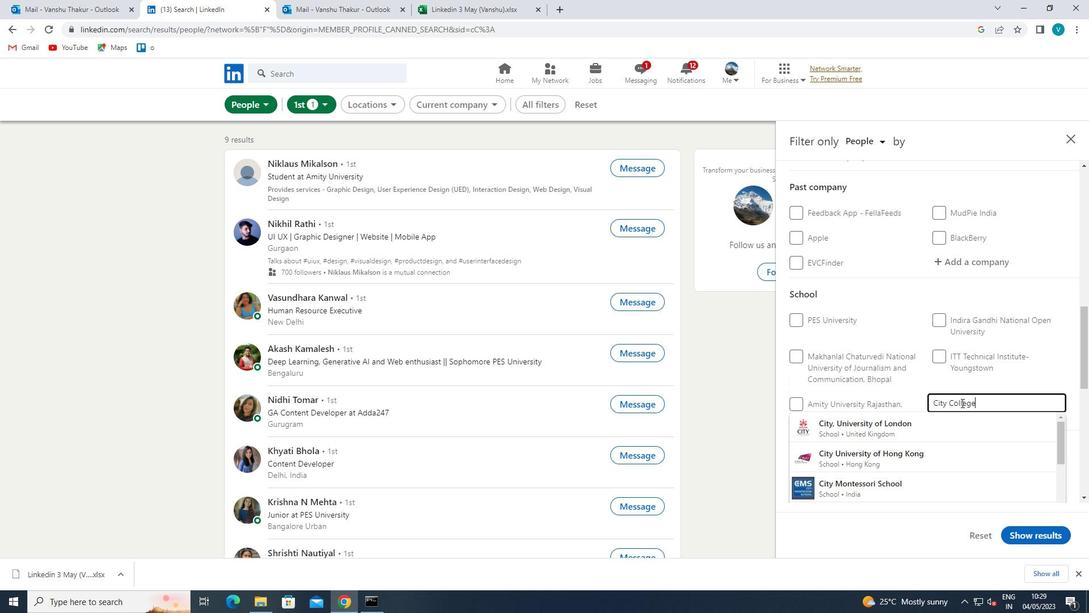 
Action: Mouse moved to (942, 455)
Screenshot: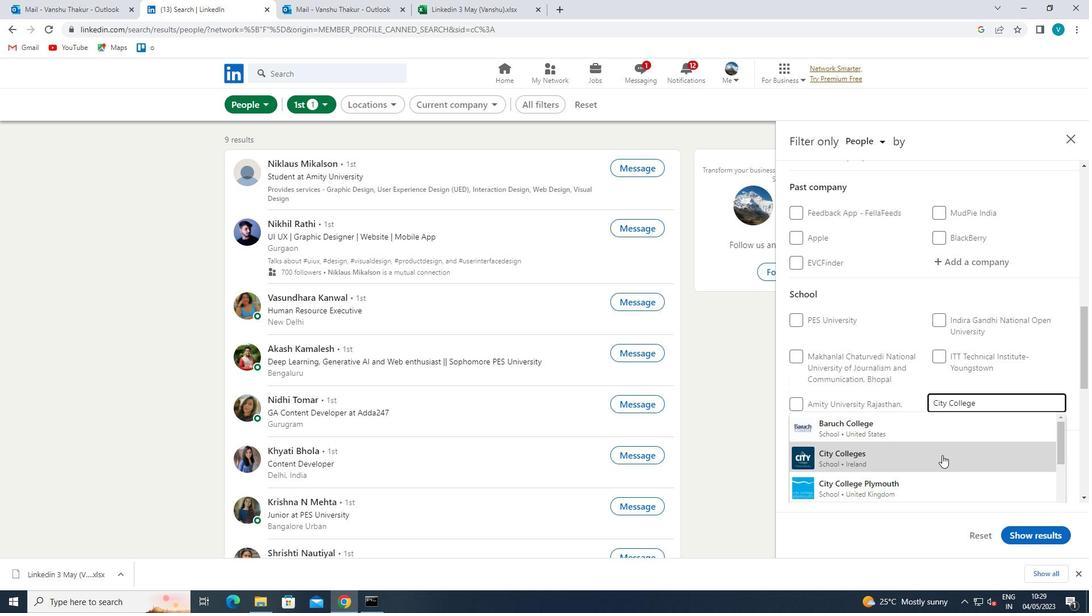 
Action: Mouse pressed left at (942, 455)
Screenshot: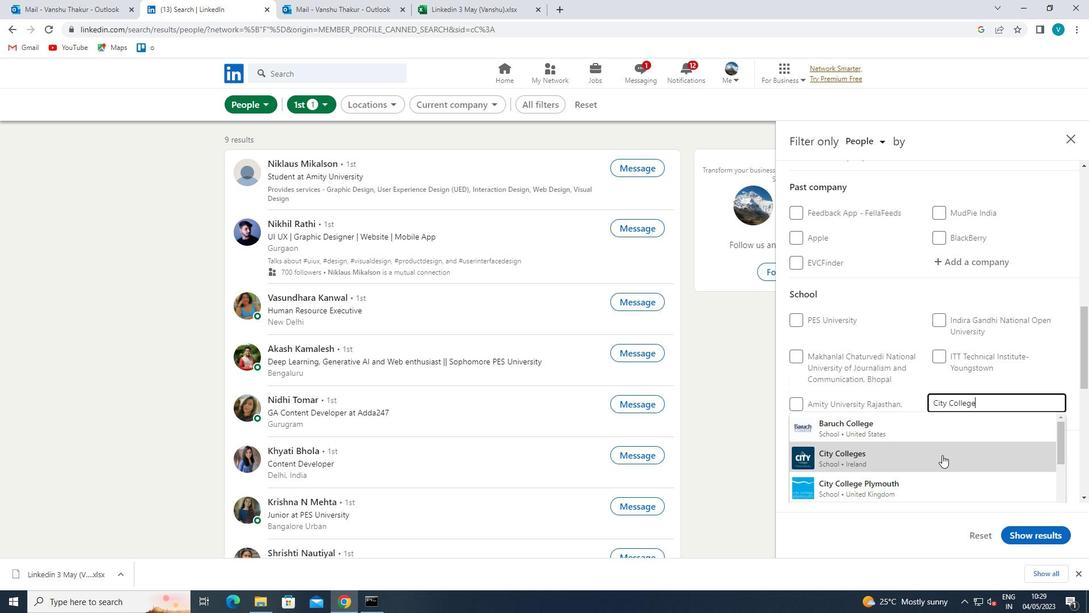 
Action: Mouse moved to (942, 453)
Screenshot: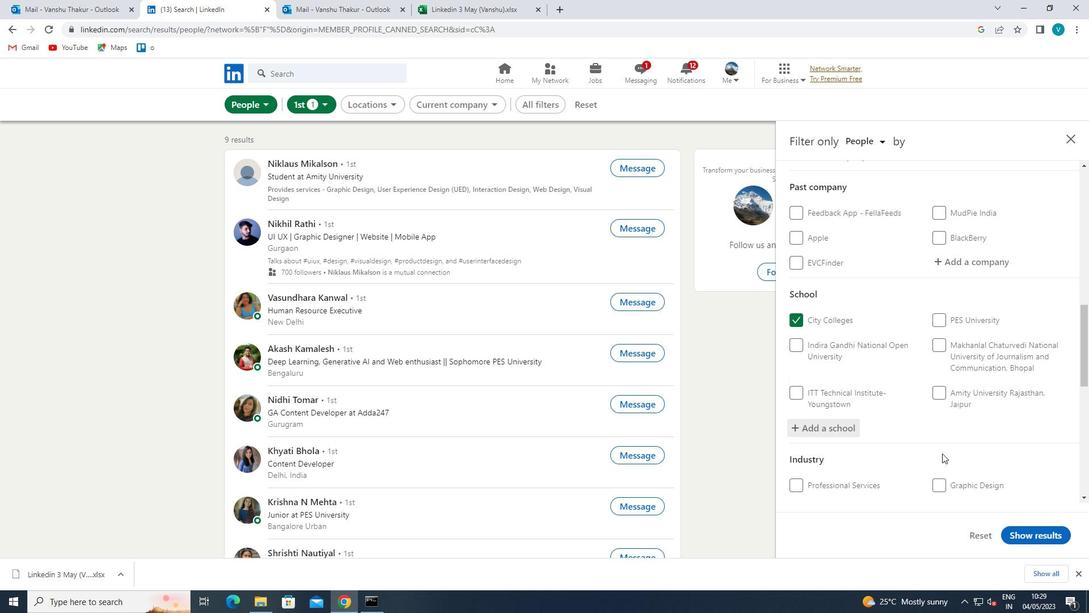 
Action: Mouse scrolled (942, 452) with delta (0, 0)
Screenshot: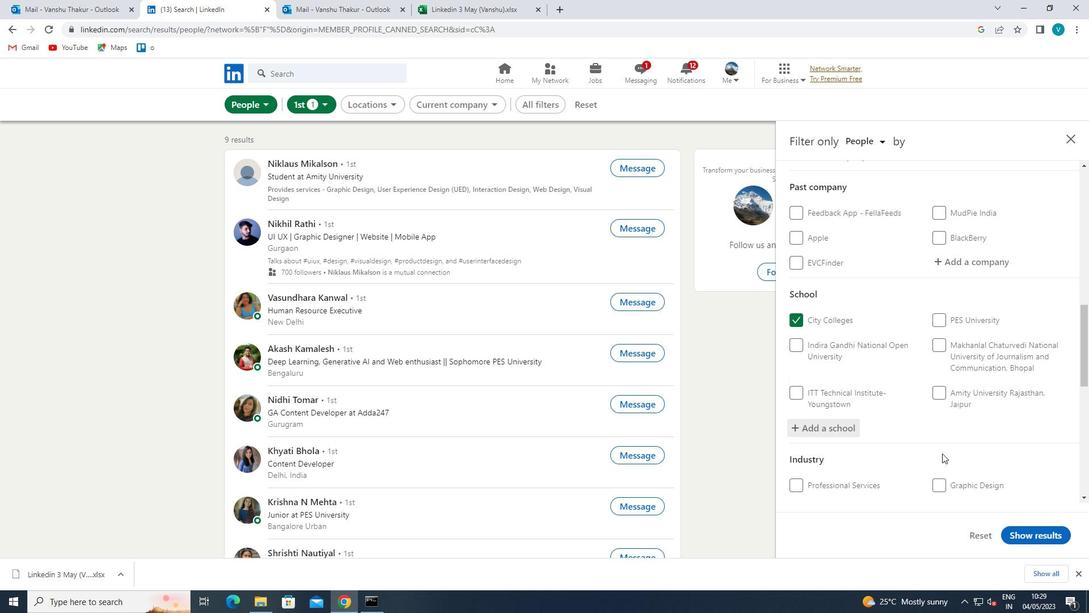 
Action: Mouse scrolled (942, 452) with delta (0, 0)
Screenshot: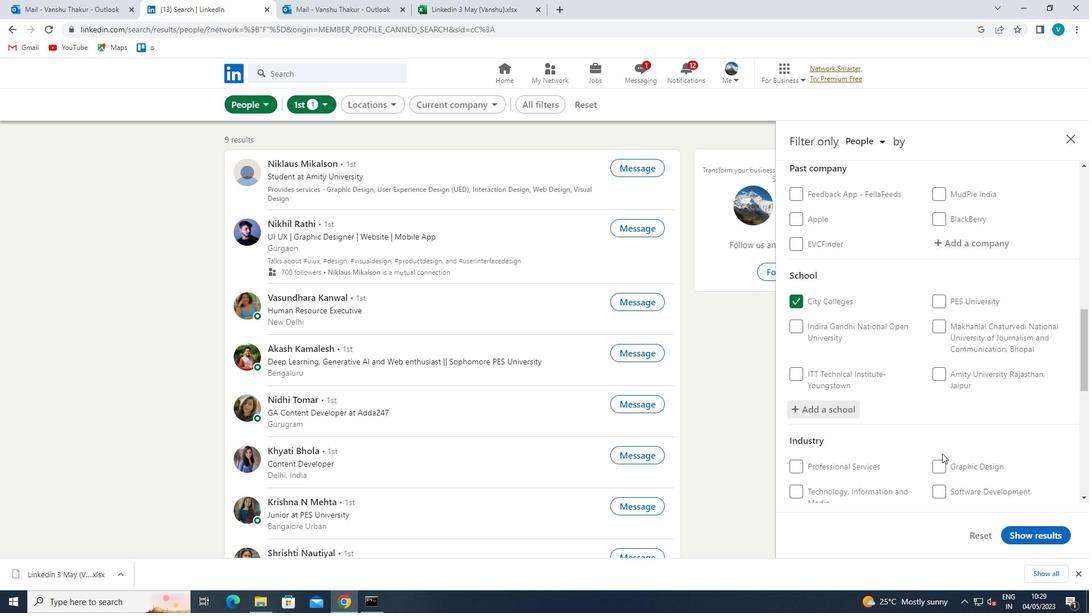 
Action: Mouse scrolled (942, 452) with delta (0, 0)
Screenshot: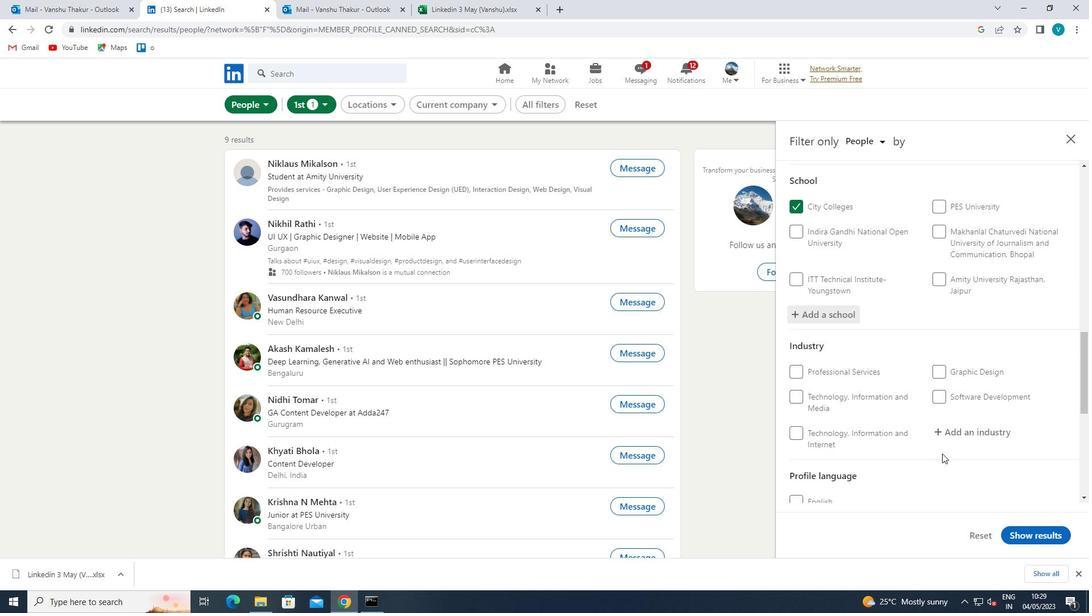 
Action: Mouse moved to (967, 370)
Screenshot: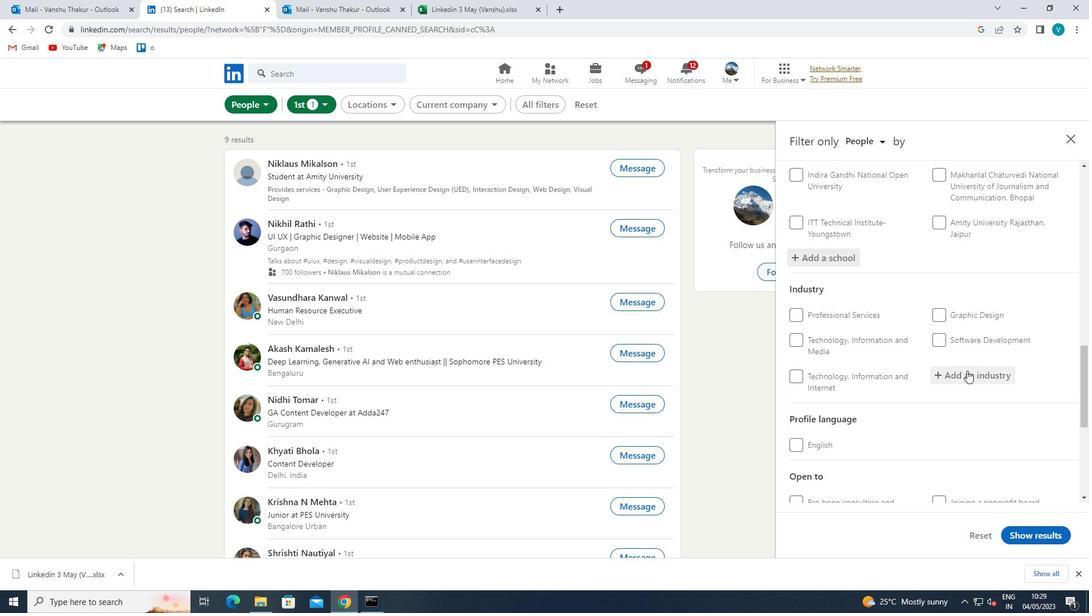 
Action: Mouse pressed left at (967, 370)
Screenshot: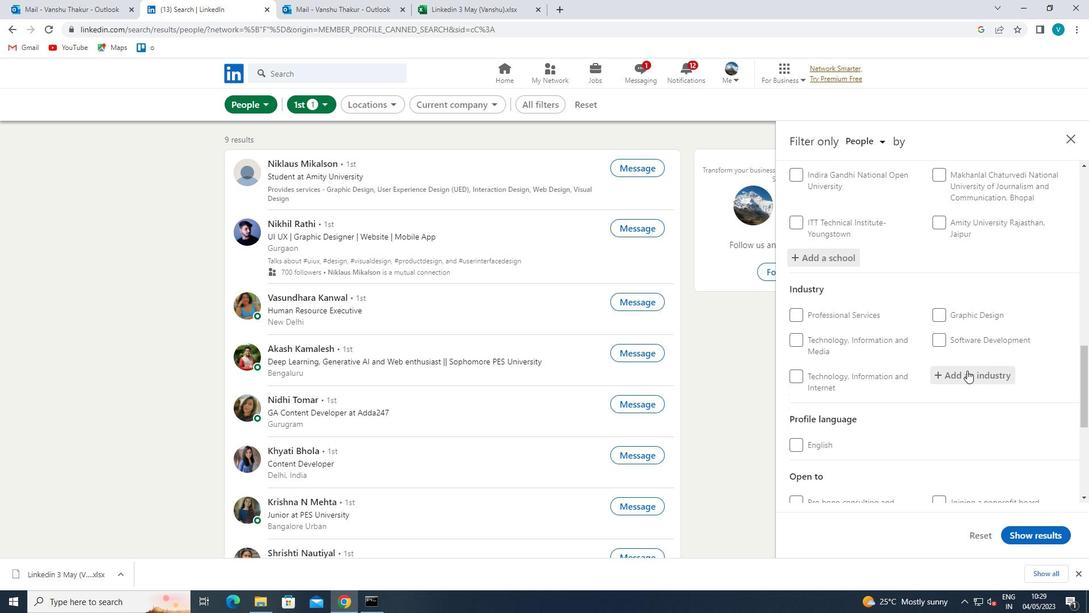 
Action: Mouse moved to (970, 370)
Screenshot: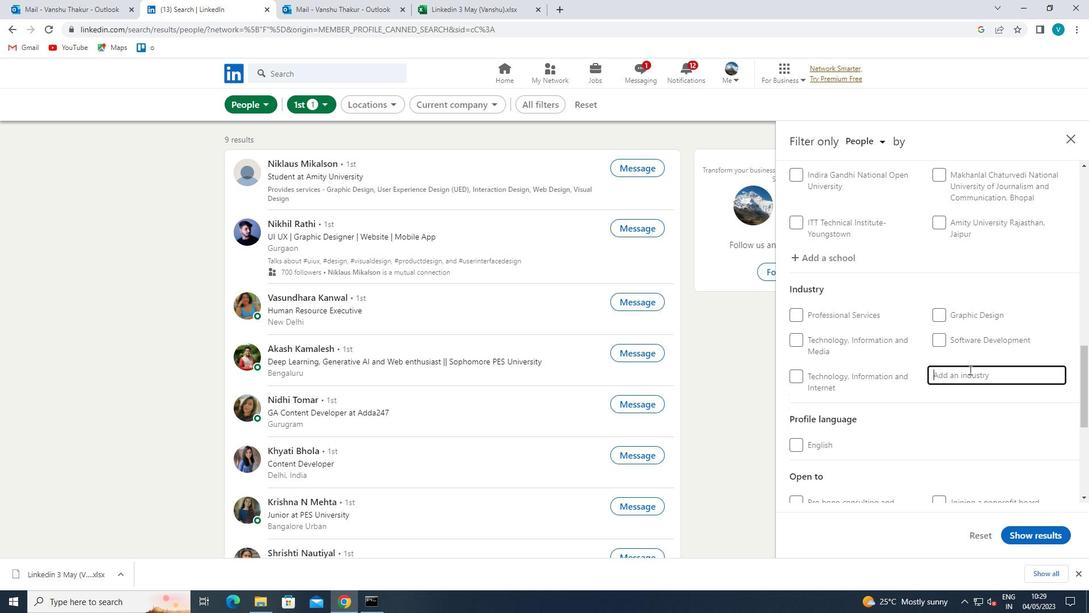 
Action: Key pressed <Key.shift>VETERINARY<Key.space>
Screenshot: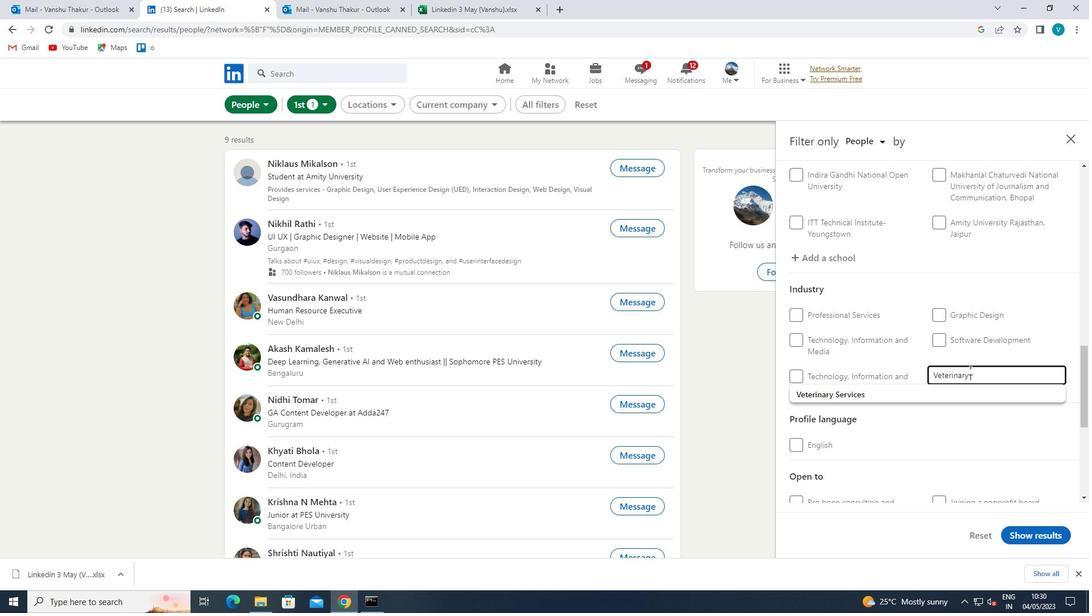 
Action: Mouse moved to (938, 390)
Screenshot: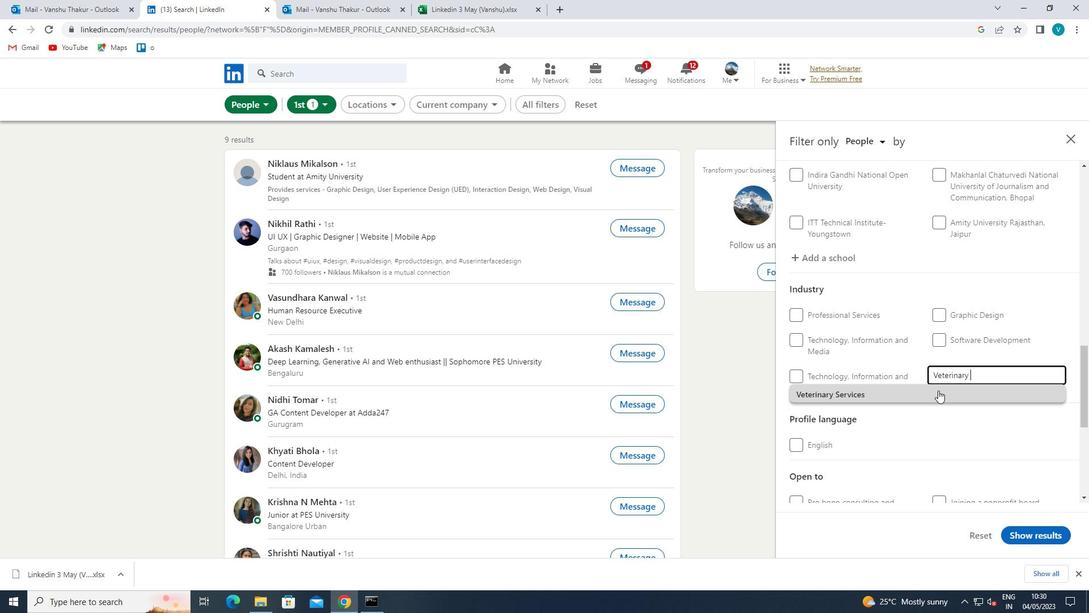 
Action: Mouse pressed left at (938, 390)
Screenshot: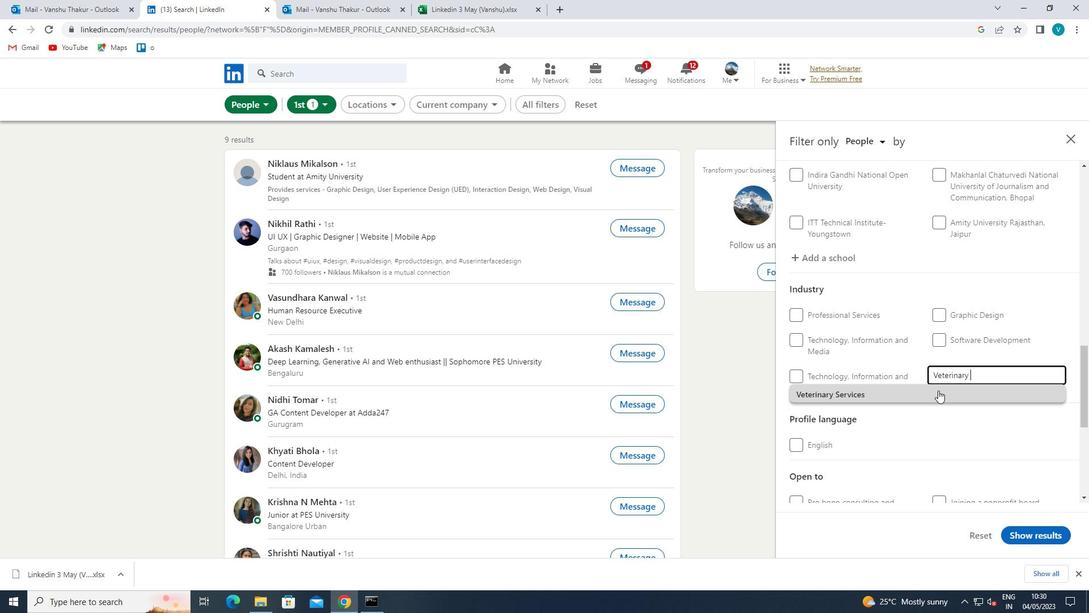 
Action: Mouse moved to (934, 394)
Screenshot: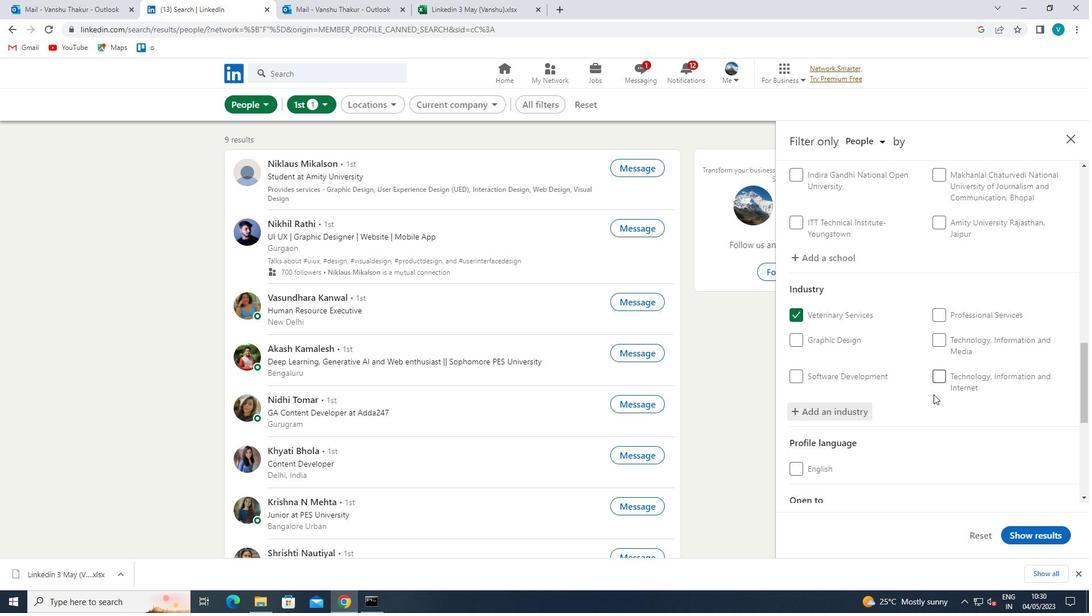 
Action: Mouse scrolled (934, 393) with delta (0, 0)
Screenshot: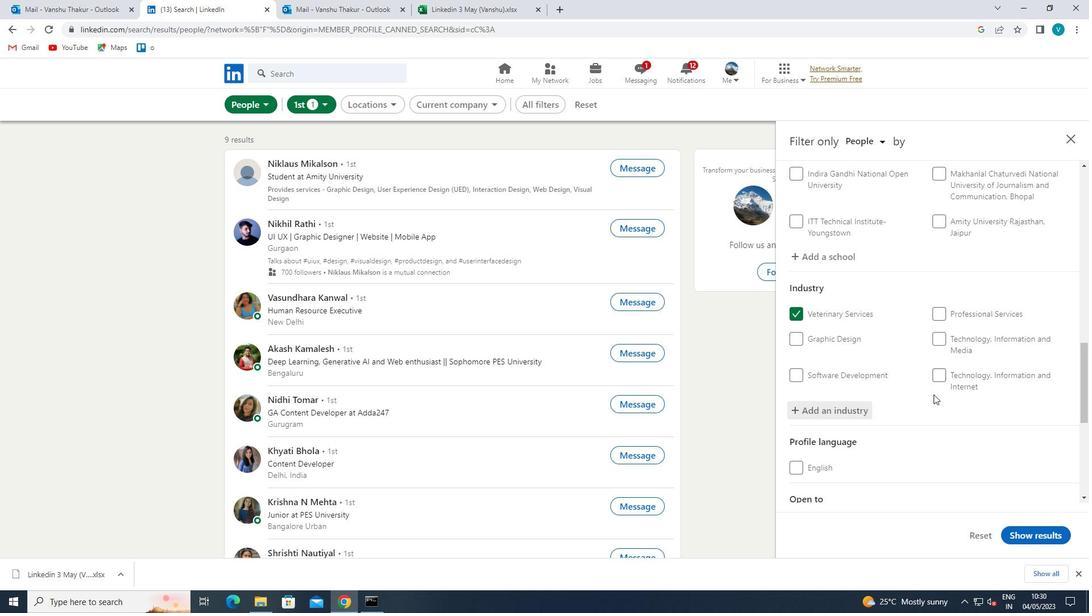 
Action: Mouse scrolled (934, 393) with delta (0, 0)
Screenshot: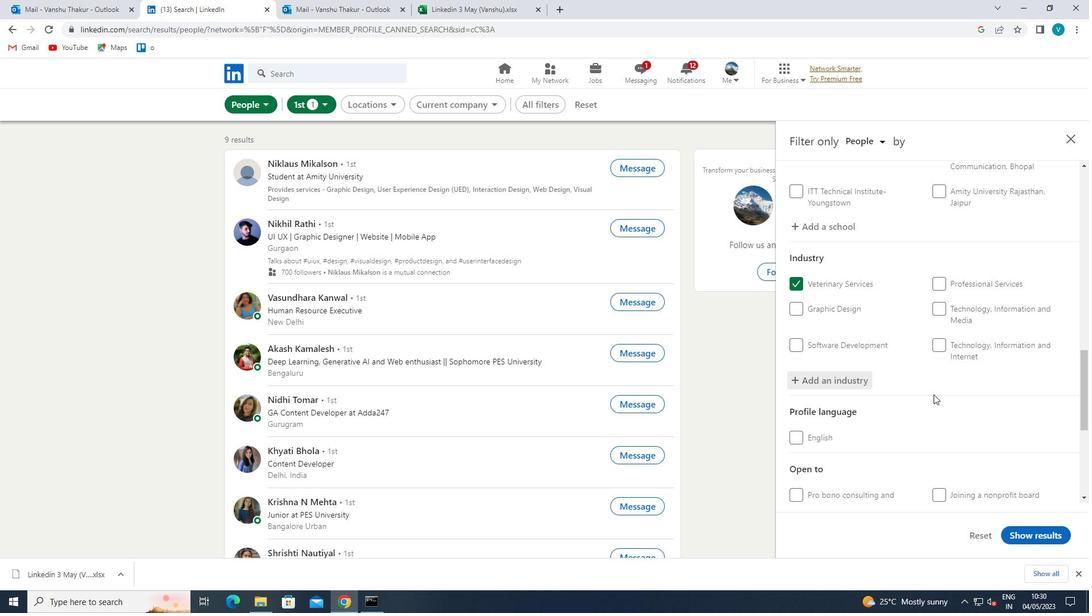 
Action: Mouse scrolled (934, 393) with delta (0, 0)
Screenshot: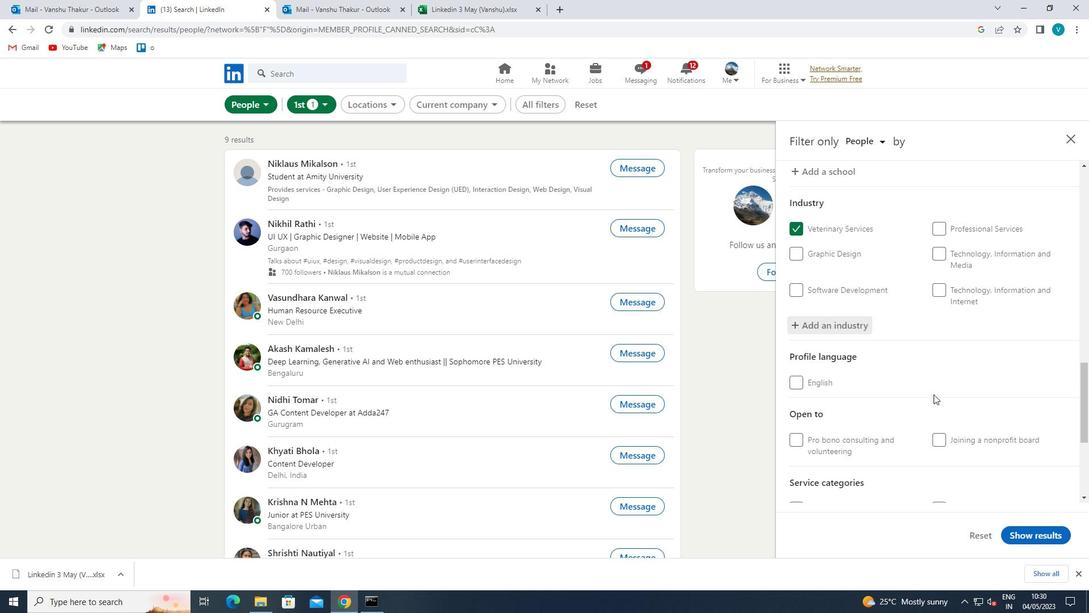 
Action: Mouse moved to (933, 395)
Screenshot: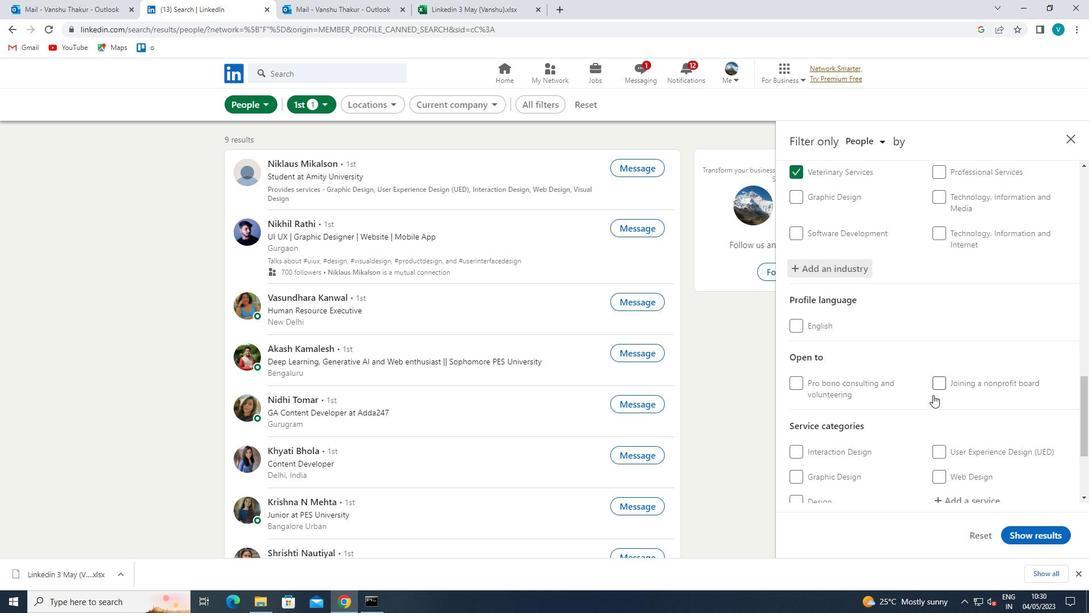 
Action: Mouse scrolled (933, 394) with delta (0, 0)
Screenshot: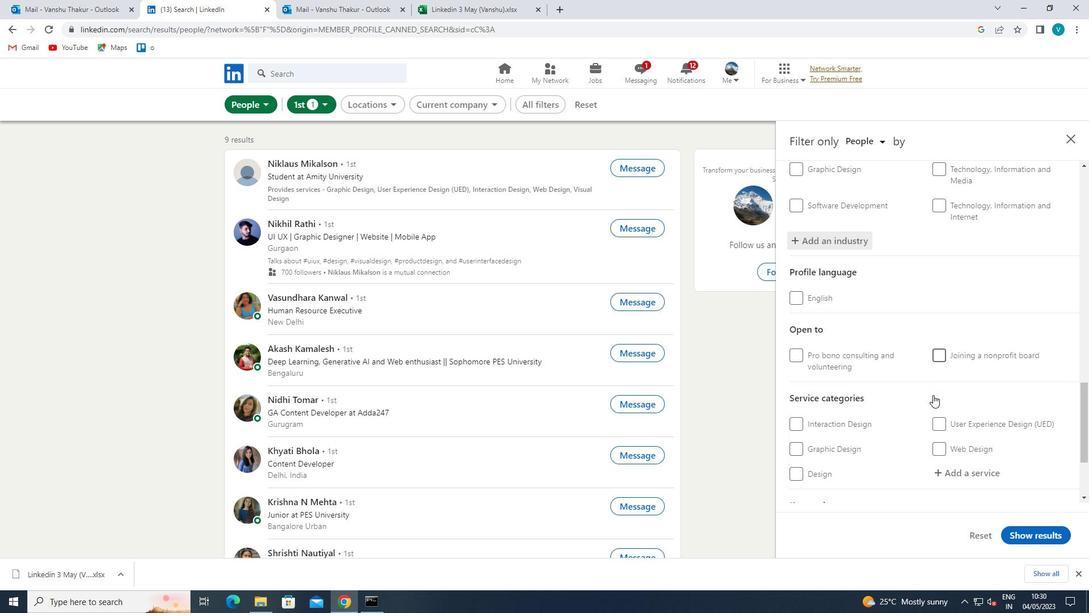 
Action: Mouse moved to (978, 414)
Screenshot: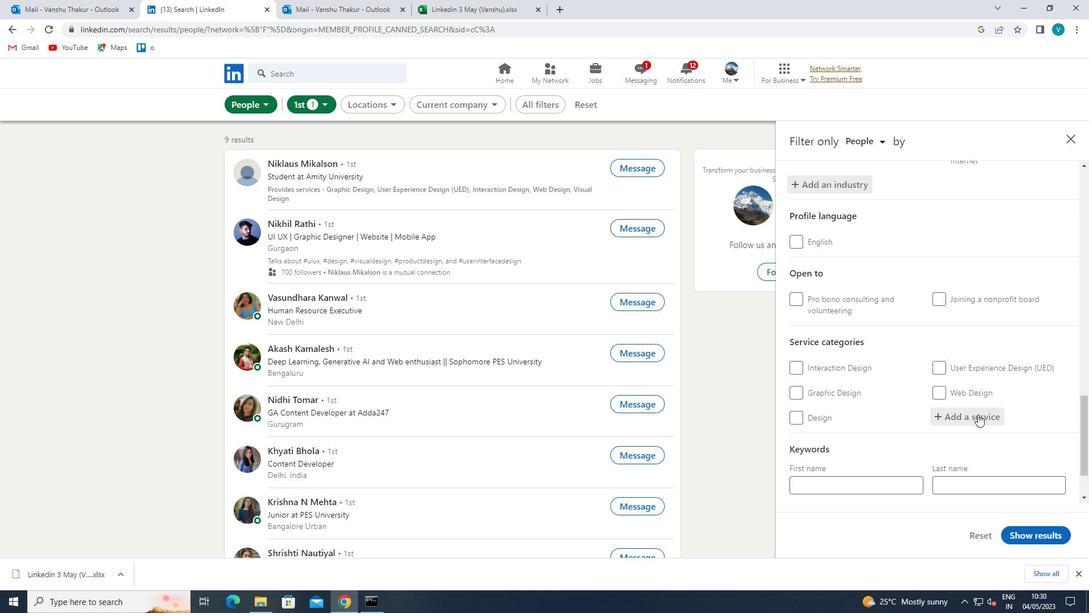 
Action: Mouse pressed left at (978, 414)
Screenshot: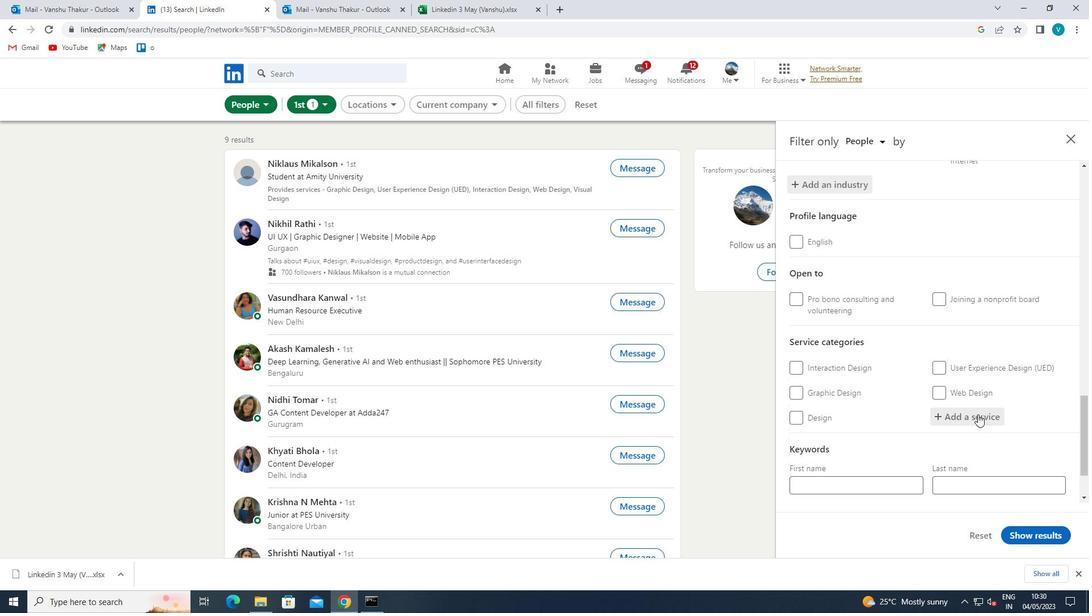 
Action: Mouse moved to (980, 412)
Screenshot: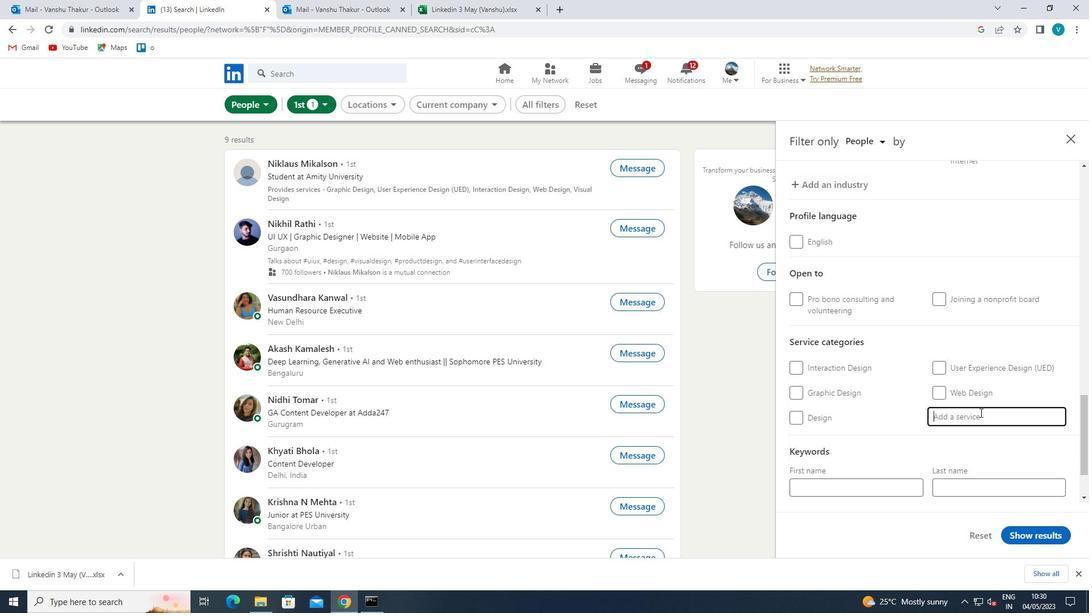 
Action: Key pressed <Key.shift>FINAN
Screenshot: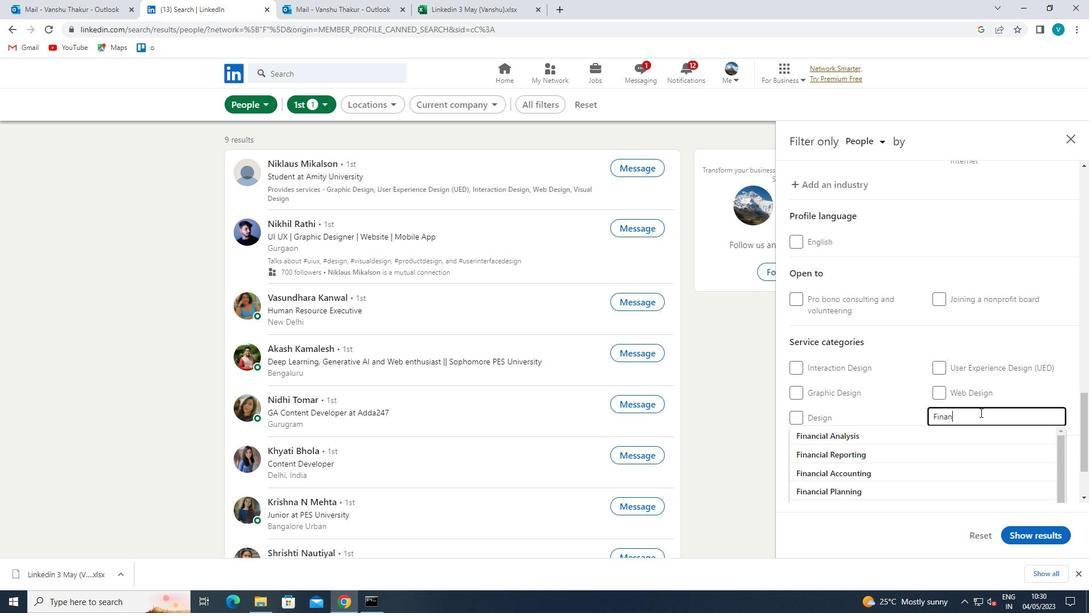 
Action: Mouse moved to (928, 464)
Screenshot: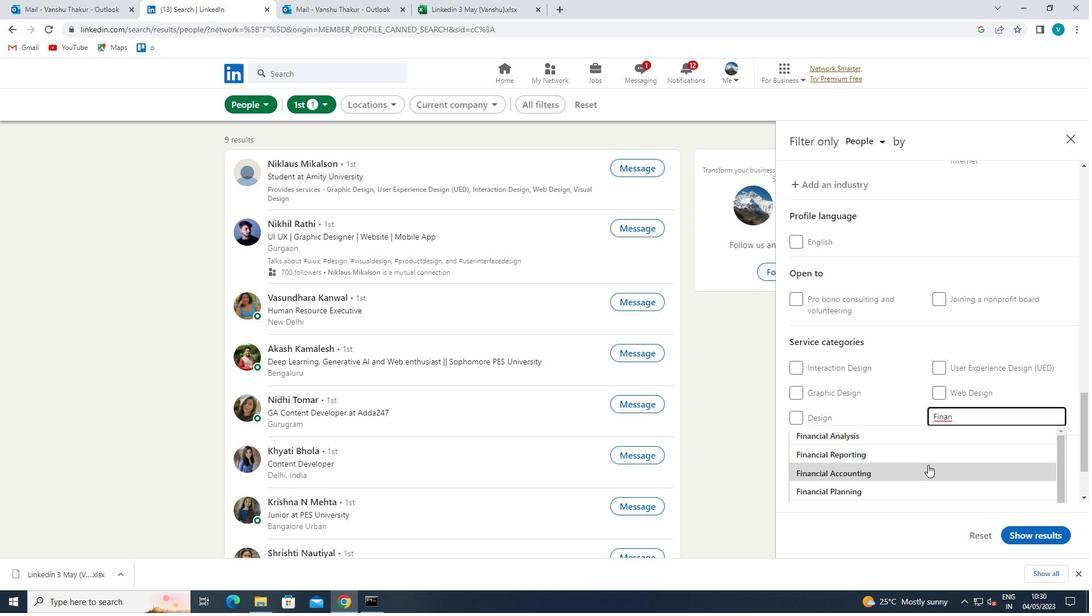 
Action: Mouse pressed left at (928, 464)
Screenshot: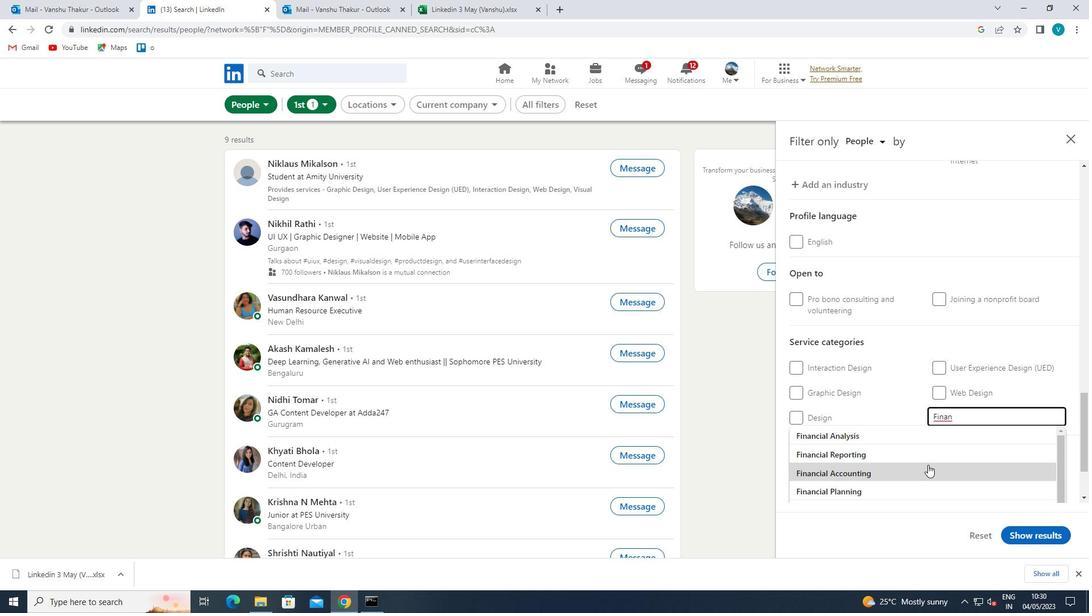 
Action: Mouse moved to (928, 464)
Screenshot: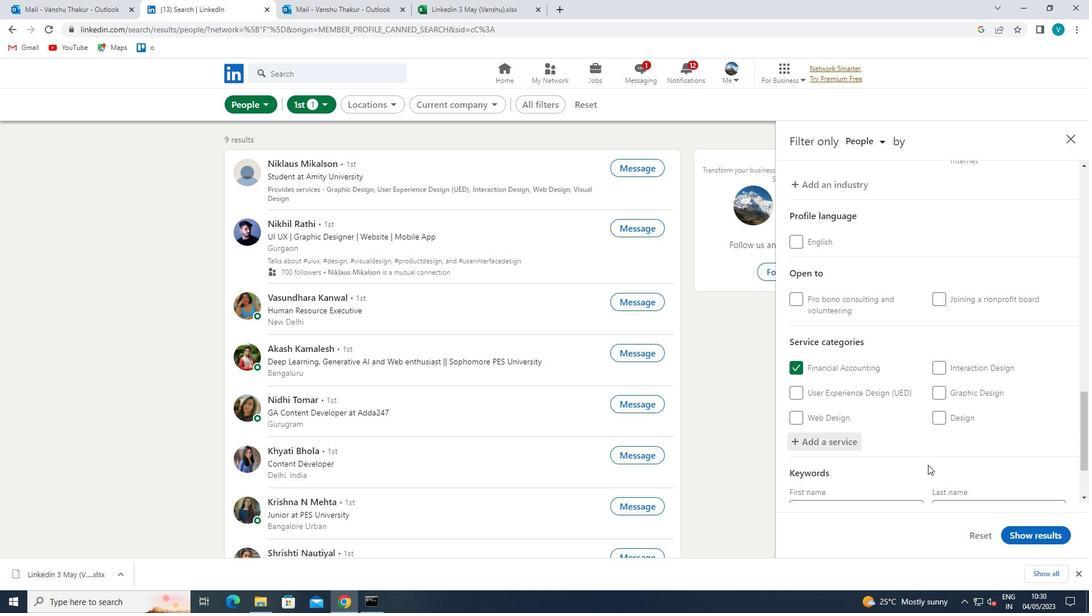 
Action: Mouse scrolled (928, 464) with delta (0, 0)
Screenshot: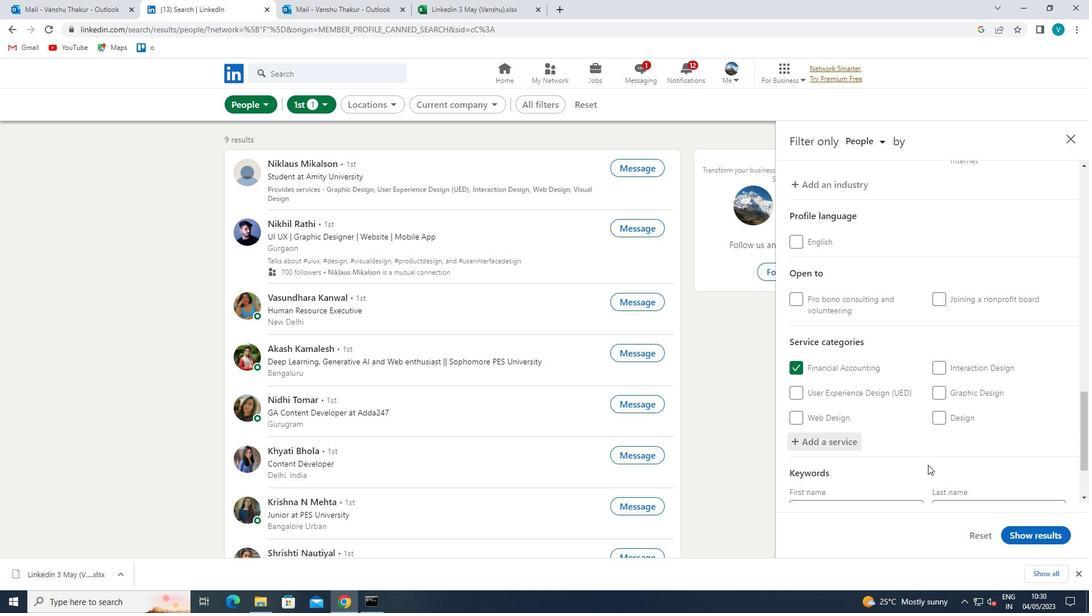 
Action: Mouse scrolled (928, 464) with delta (0, 0)
Screenshot: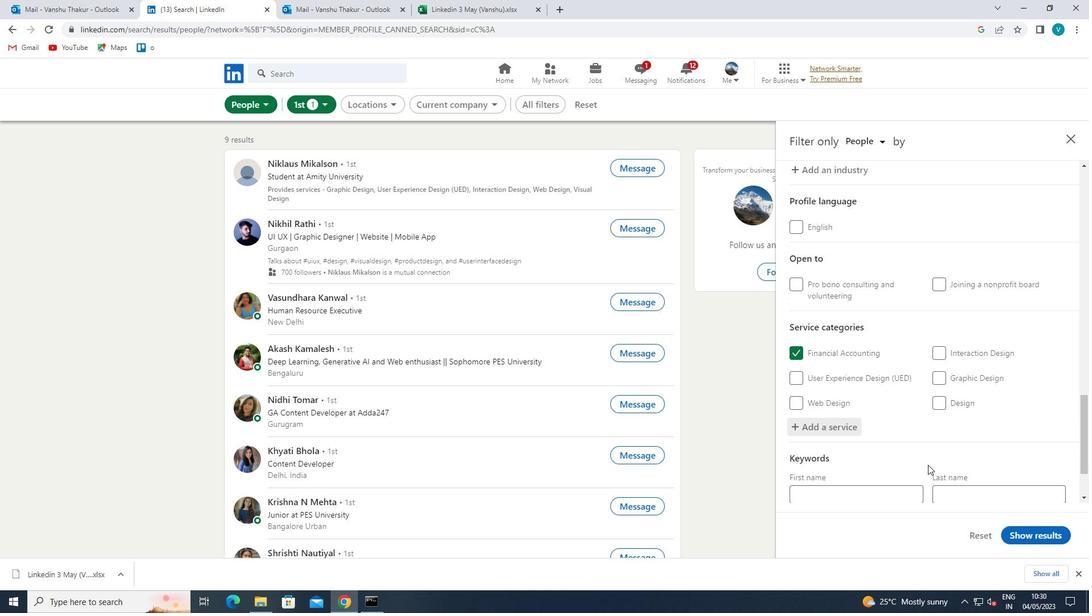 
Action: Mouse scrolled (928, 464) with delta (0, 0)
Screenshot: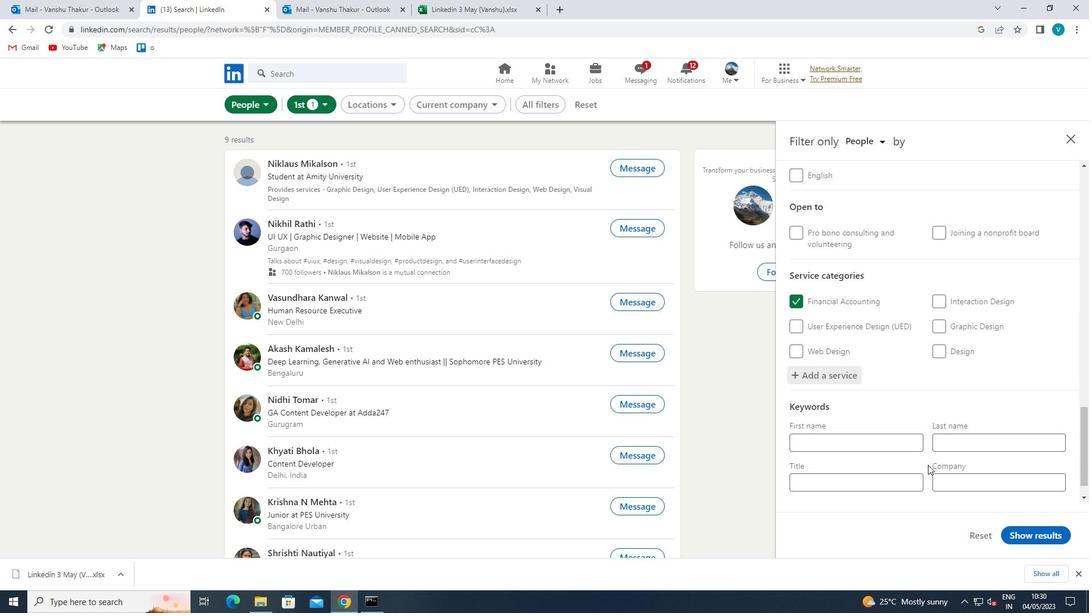 
Action: Mouse scrolled (928, 464) with delta (0, 0)
Screenshot: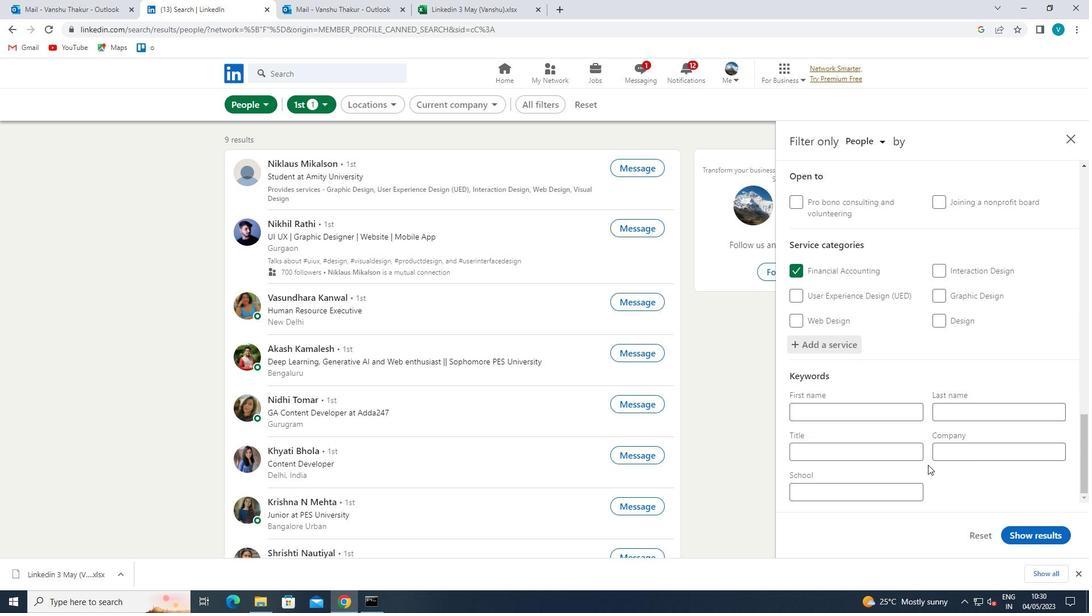 
Action: Mouse moved to (901, 450)
Screenshot: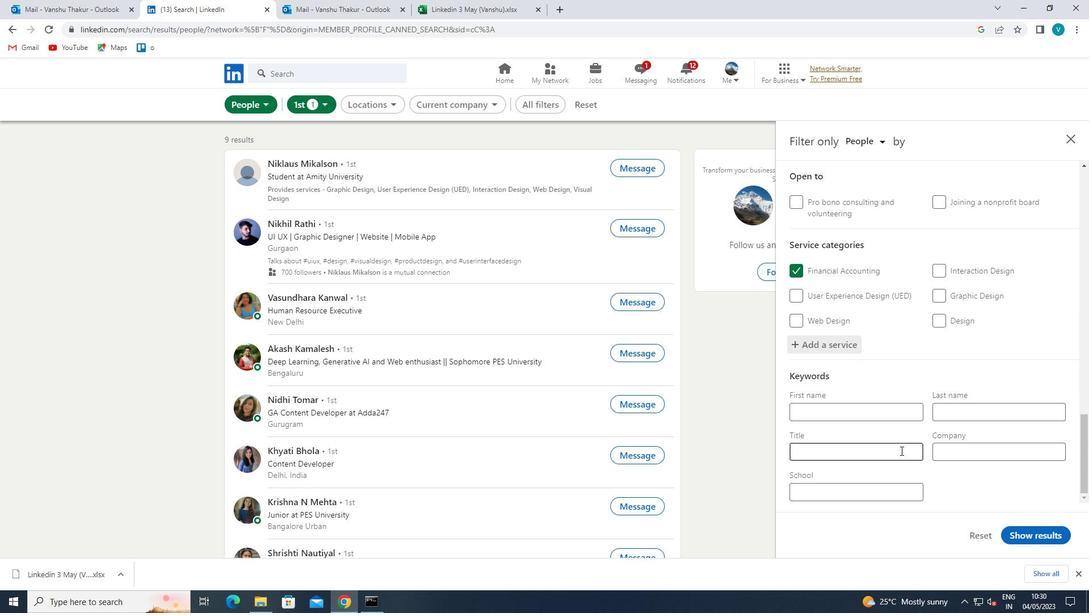 
Action: Mouse pressed left at (901, 450)
Screenshot: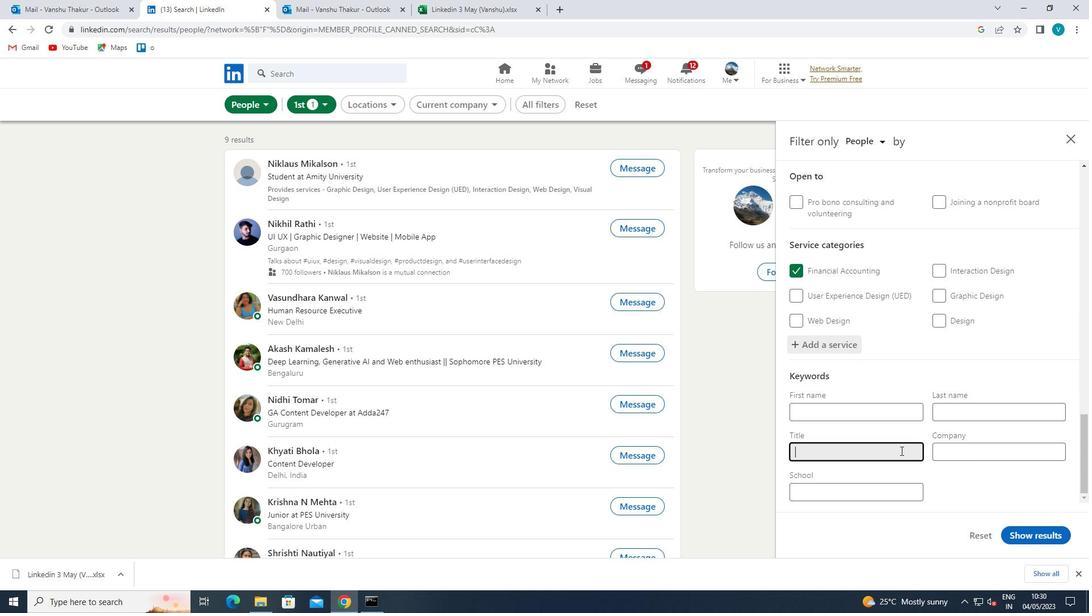 
Action: Mouse moved to (901, 449)
Screenshot: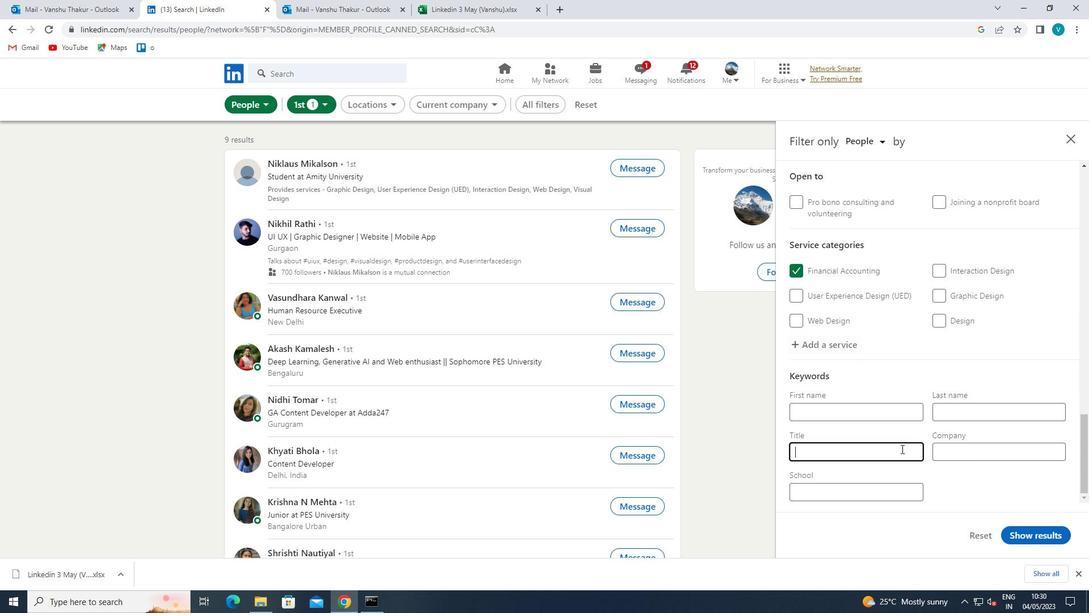 
Action: Key pressed <Key.shift>BUSINESS<Key.space><Key.shift>ANALYST<Key.space>
Screenshot: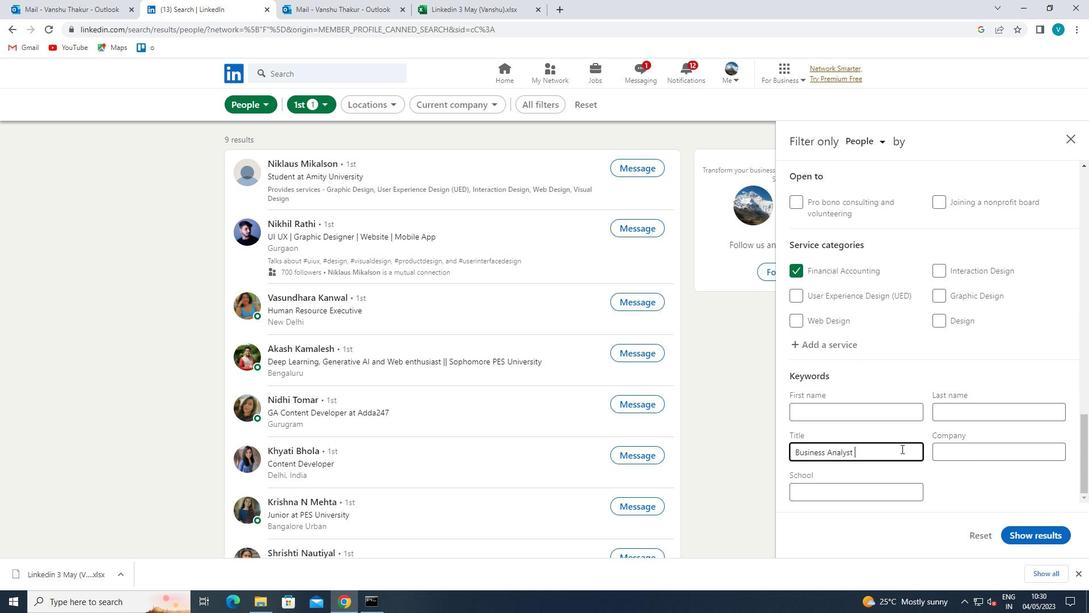 
Action: Mouse moved to (1041, 526)
Screenshot: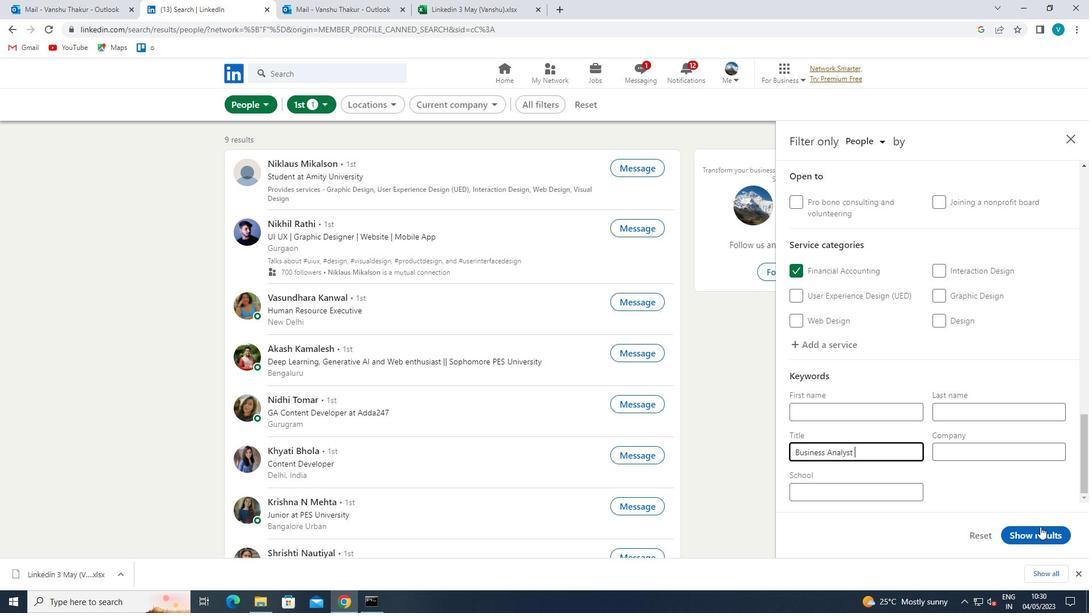 
Action: Mouse pressed left at (1041, 526)
Screenshot: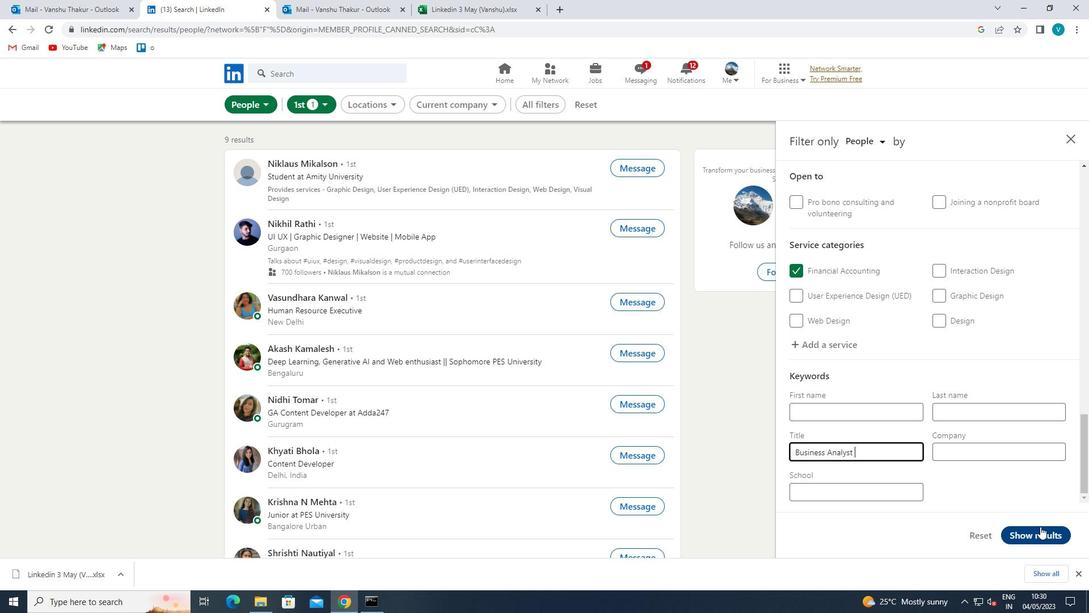 
